 Task: Add an event with the title Second Interview with Soeb, date '2024/04/09', time 7:30 AM to 9:30 AMand add a description: Once risks are identified, they need to be assessed to understand their potential impact and likelihood of occurrence. This involves evaluating the severity of each risk and prioritizing them based on their potential impact on project objectives, timelines, budget, quality, and stakeholder satisfaction., put the event into Red category . Add location for the event as: Perth, Australia, logged in from the account softage.8@softage.netand send the event invitation to softage.4@softage.net and softage.5@softage.net. Set a reminder for the event 5 minutes before
Action: Mouse moved to (112, 128)
Screenshot: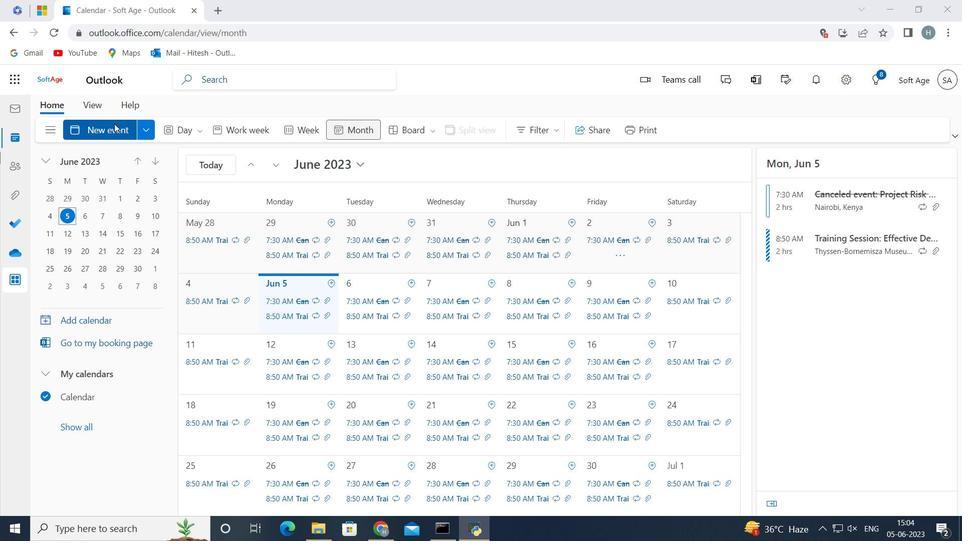 
Action: Mouse pressed left at (112, 128)
Screenshot: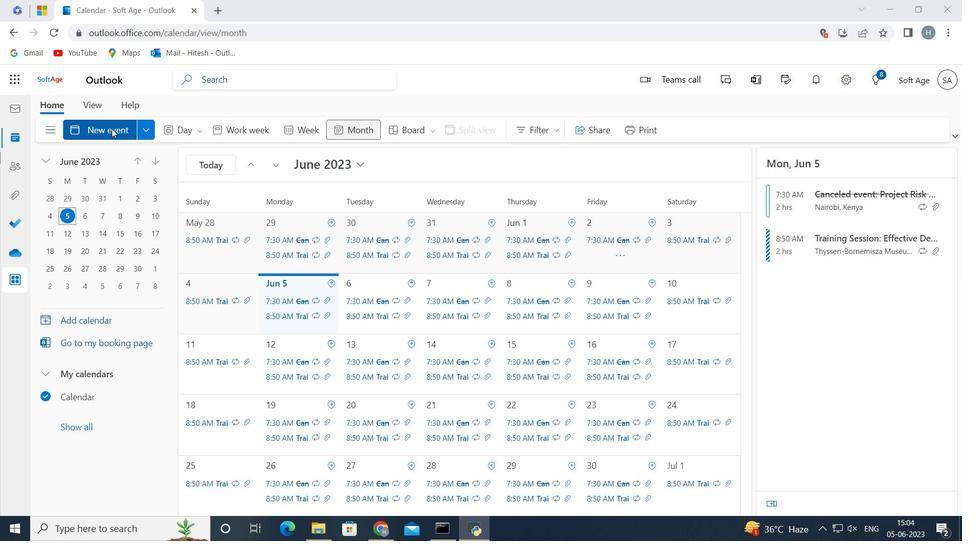 
Action: Mouse moved to (308, 205)
Screenshot: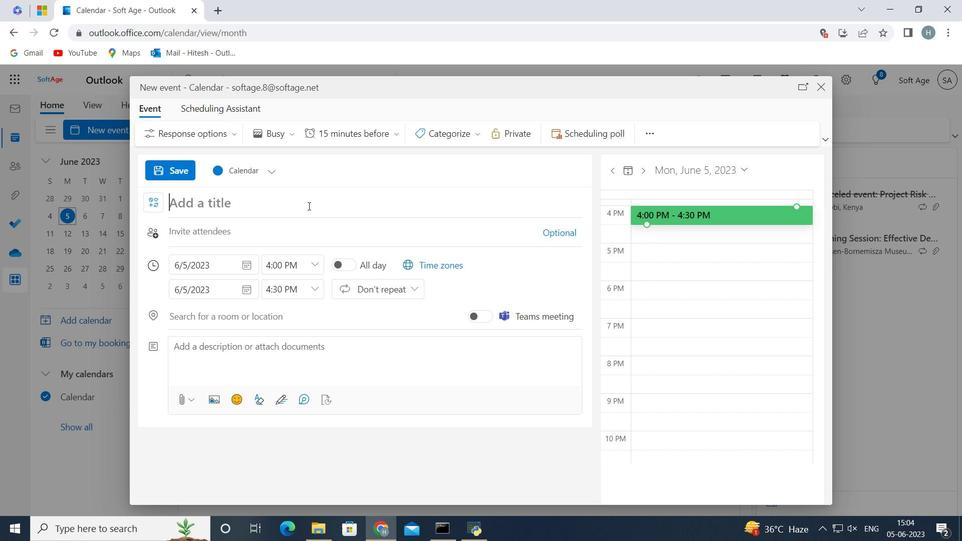 
Action: Mouse pressed left at (308, 205)
Screenshot: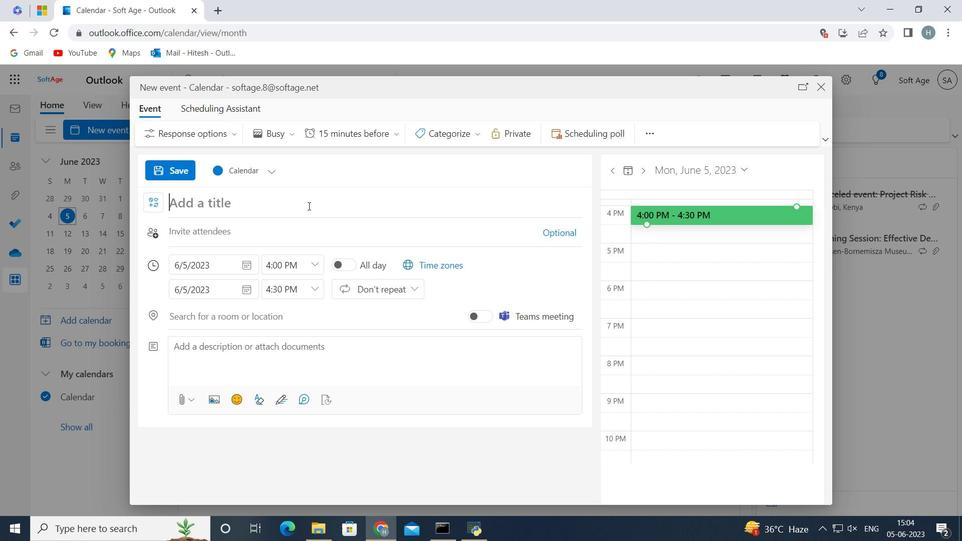 
Action: Key pressed <Key.shift>Second<Key.space><Key.shift><Key.shift><Key.shift><Key.shift><Key.shift><Key.shift><Key.shift>Interview<Key.space>with<Key.space><Key.shift>Soeb<Key.space>
Screenshot: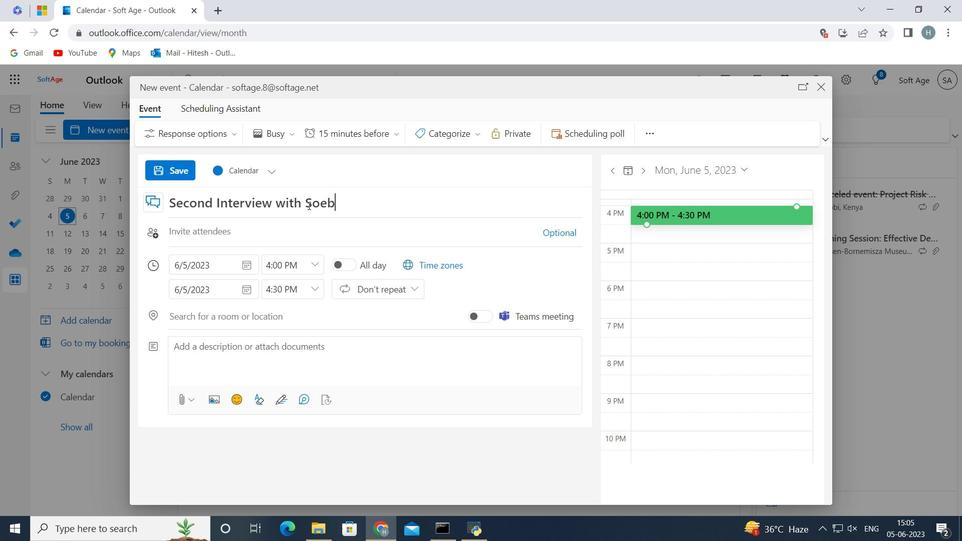 
Action: Mouse moved to (373, 209)
Screenshot: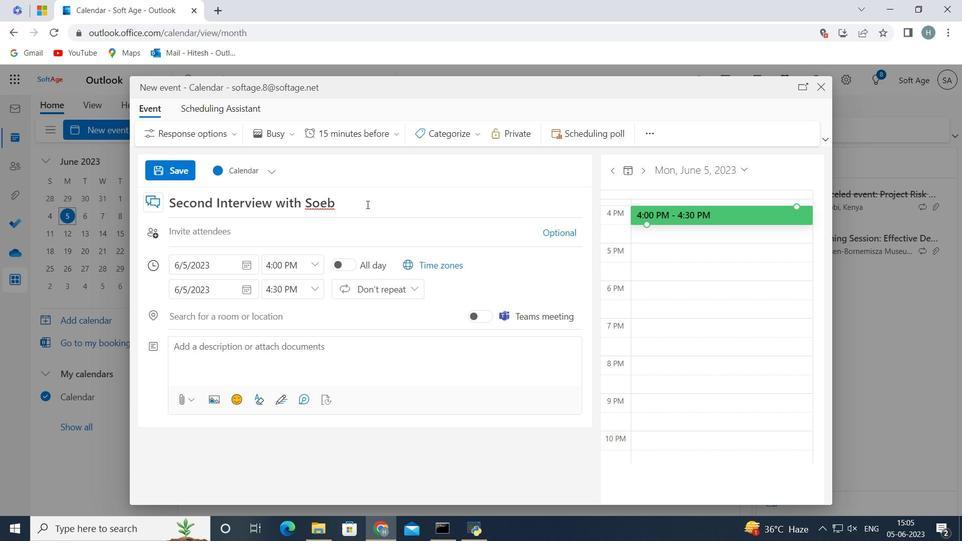 
Action: Mouse pressed left at (373, 209)
Screenshot: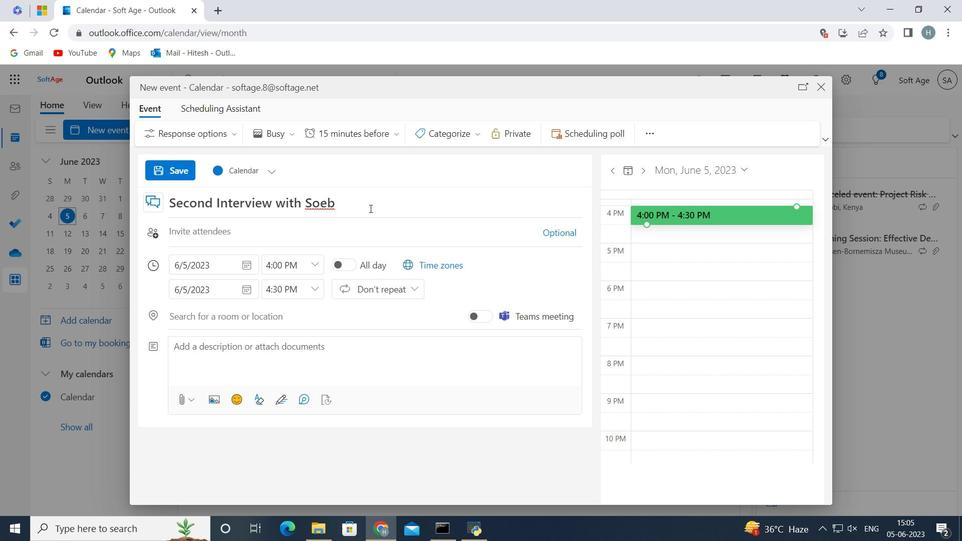 
Action: Mouse moved to (250, 262)
Screenshot: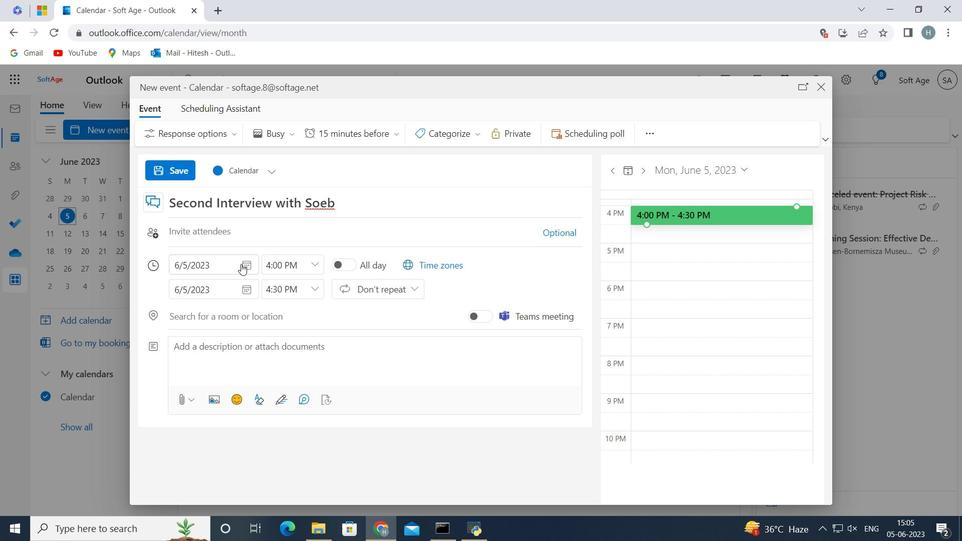 
Action: Mouse pressed left at (250, 262)
Screenshot: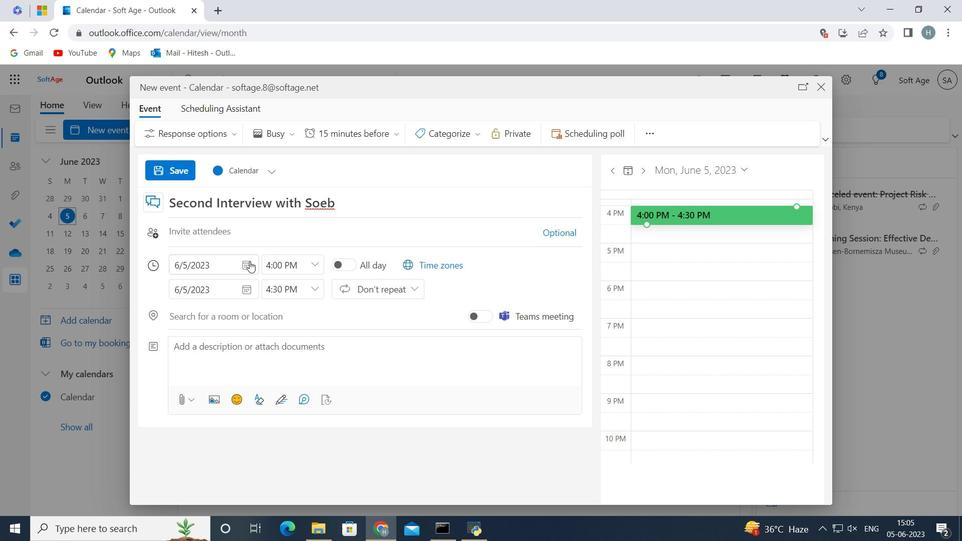 
Action: Mouse moved to (206, 295)
Screenshot: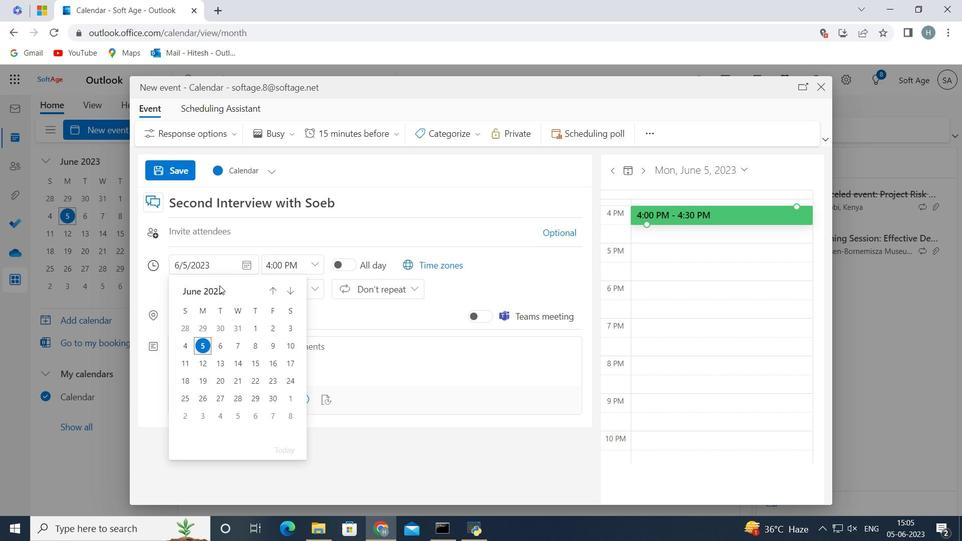 
Action: Mouse pressed left at (206, 295)
Screenshot: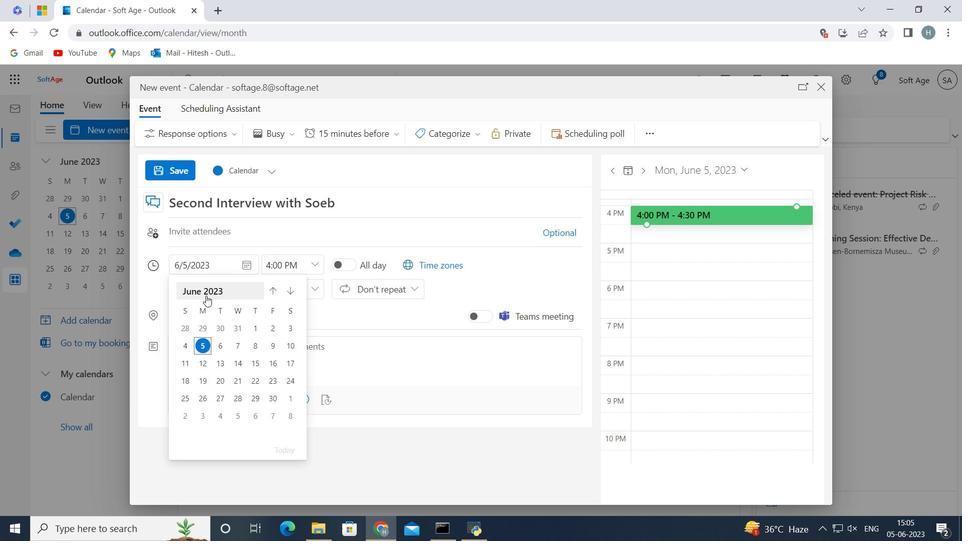 
Action: Mouse pressed left at (206, 295)
Screenshot: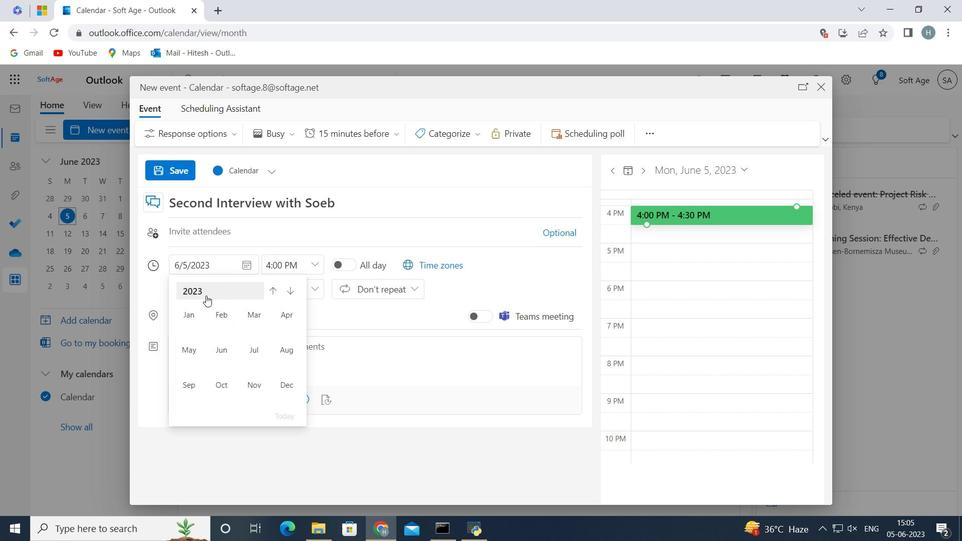
Action: Mouse moved to (192, 351)
Screenshot: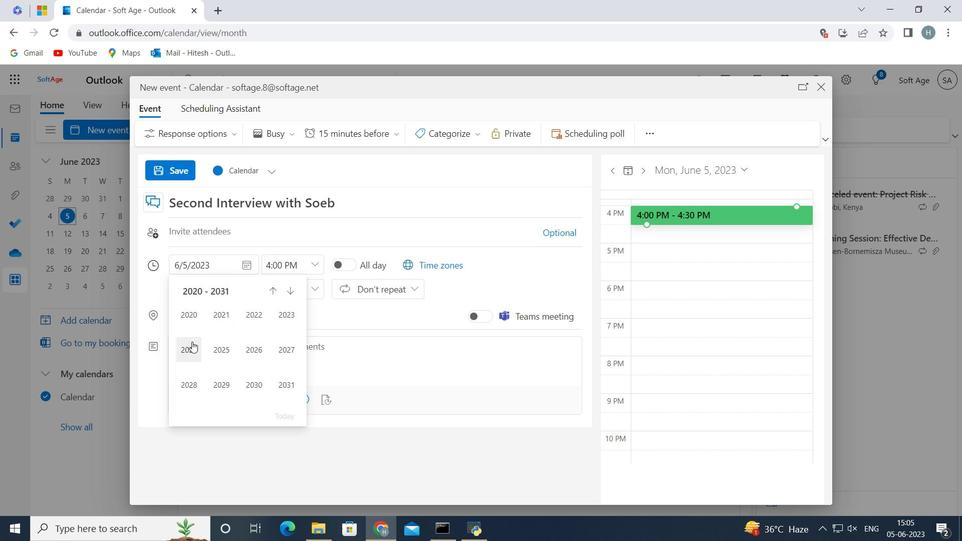
Action: Mouse pressed left at (192, 351)
Screenshot: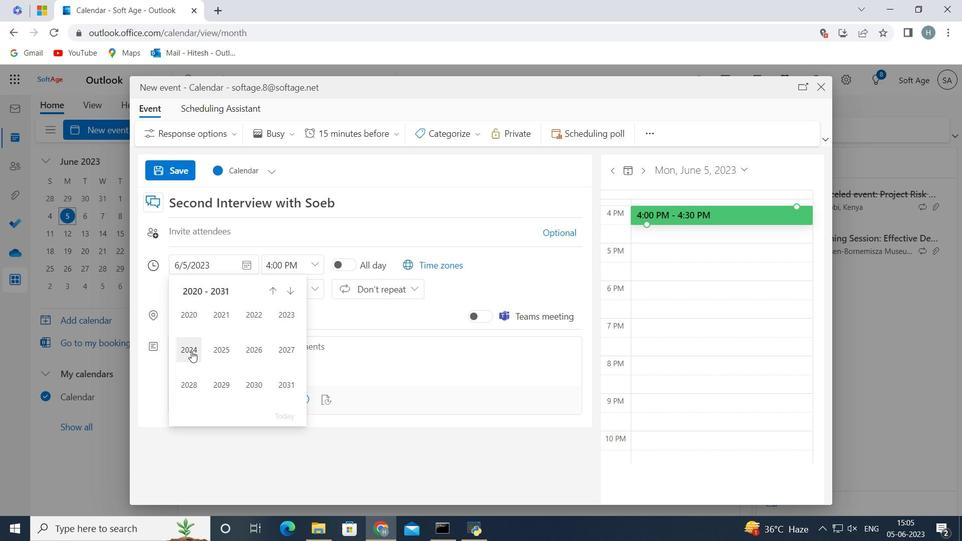 
Action: Mouse moved to (282, 313)
Screenshot: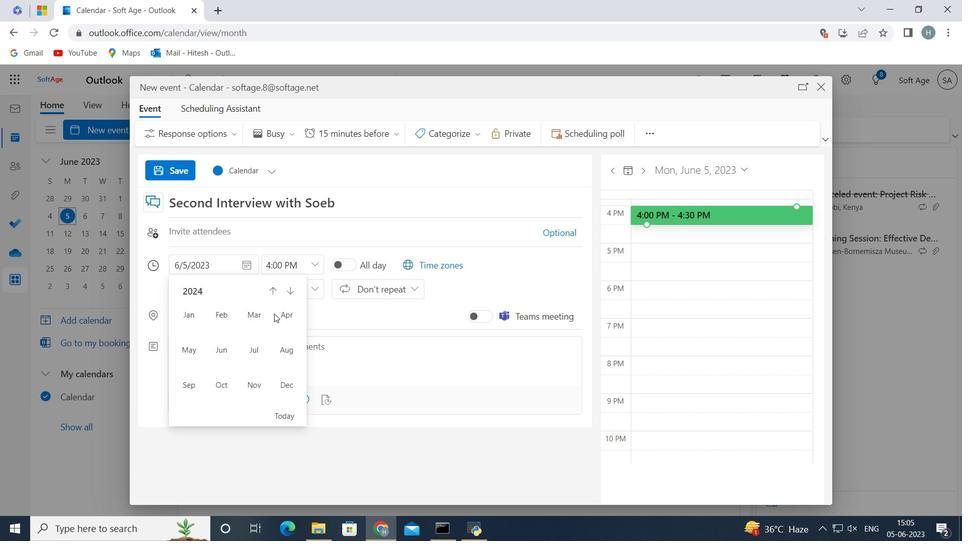 
Action: Mouse pressed left at (282, 313)
Screenshot: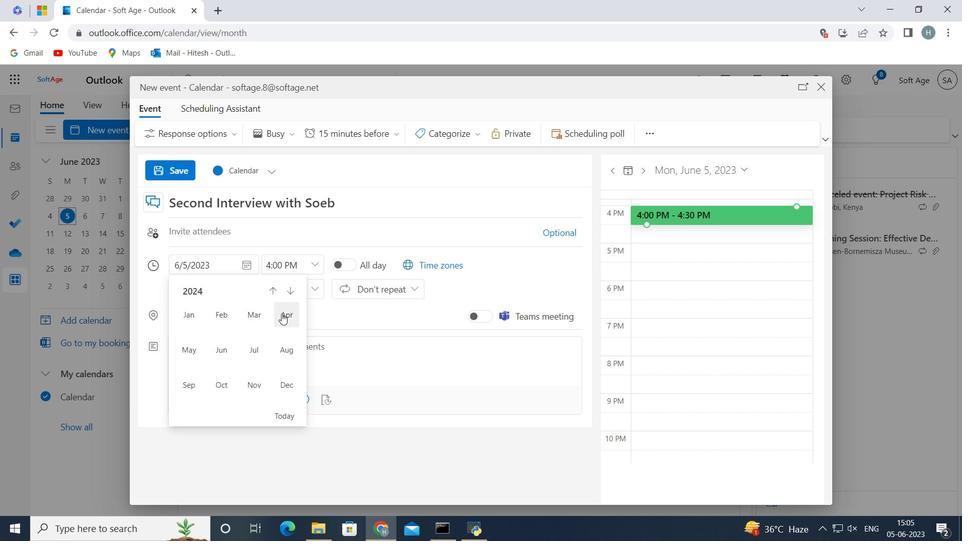 
Action: Mouse moved to (223, 342)
Screenshot: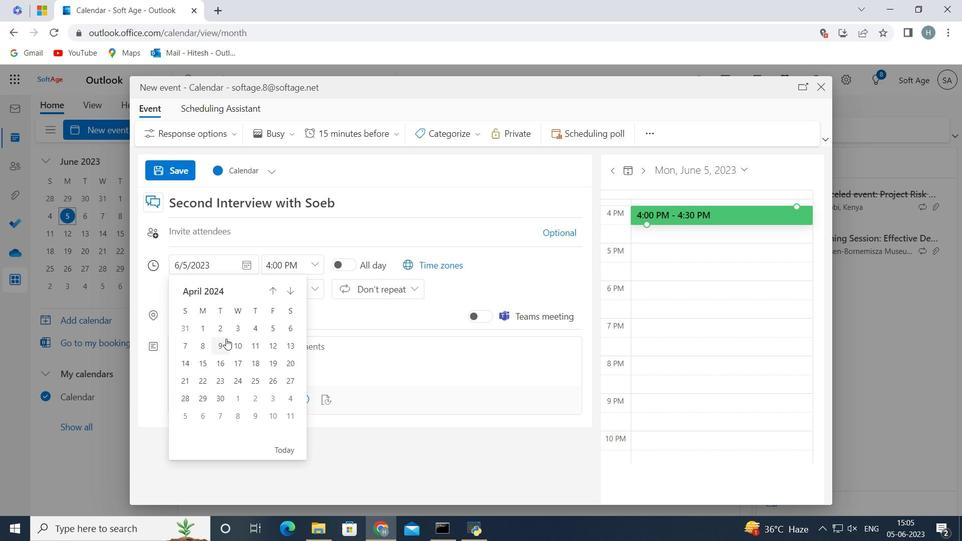 
Action: Mouse pressed left at (223, 342)
Screenshot: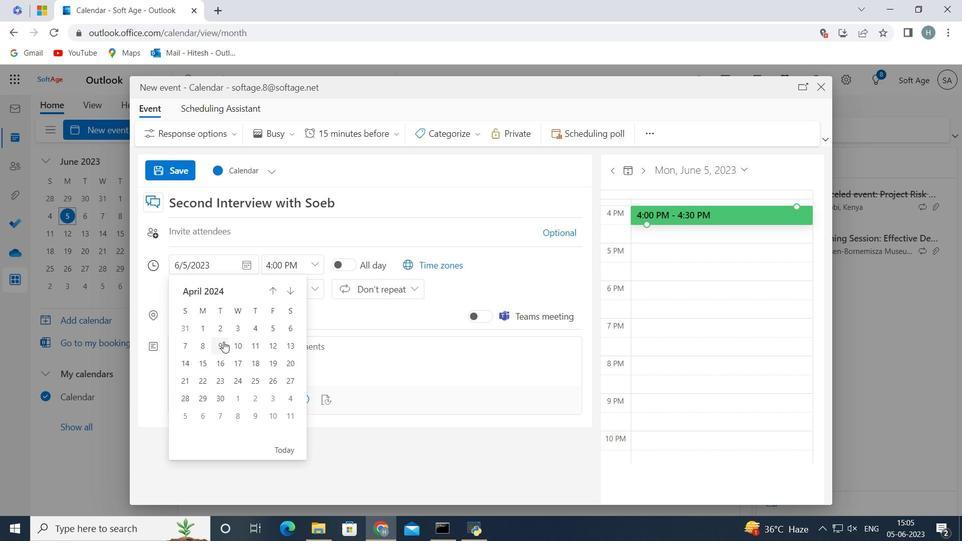 
Action: Mouse moved to (315, 262)
Screenshot: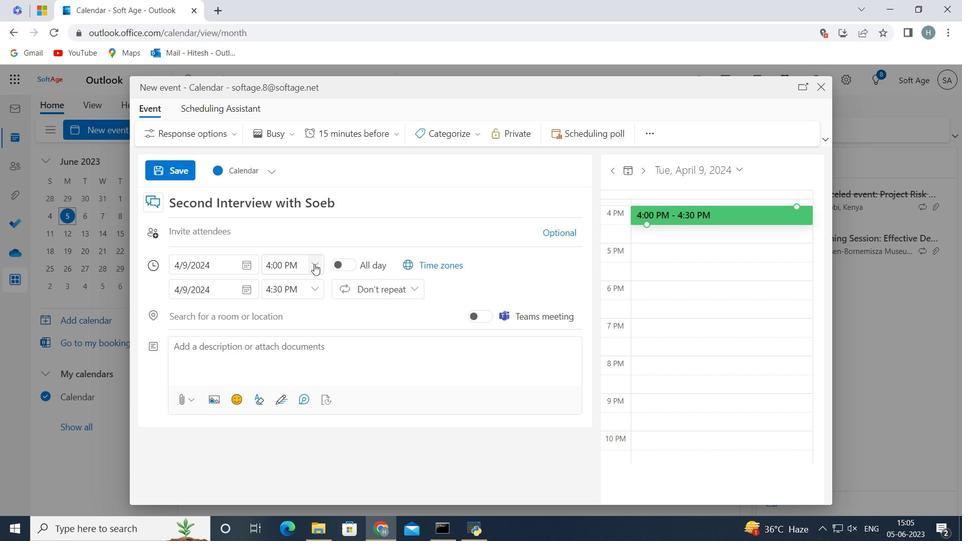 
Action: Mouse pressed left at (315, 262)
Screenshot: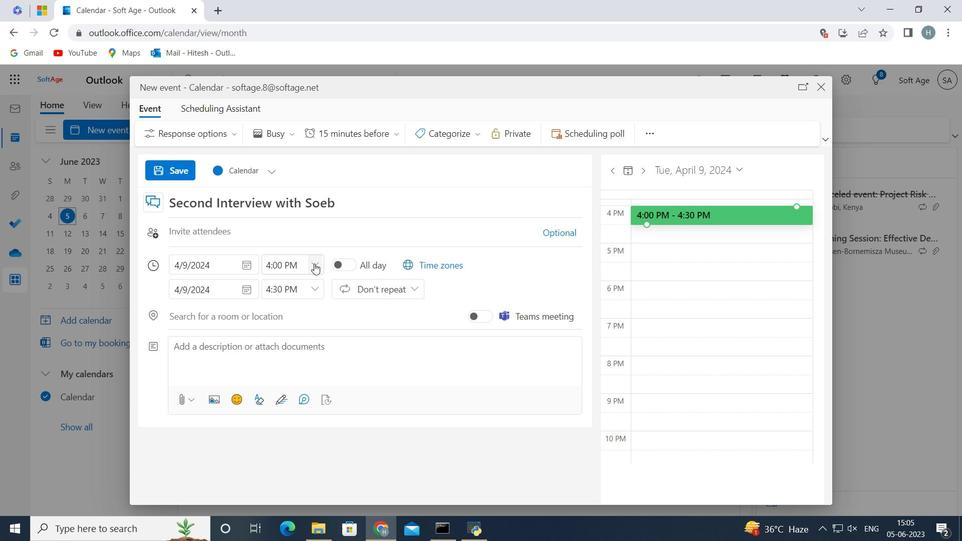
Action: Mouse moved to (277, 361)
Screenshot: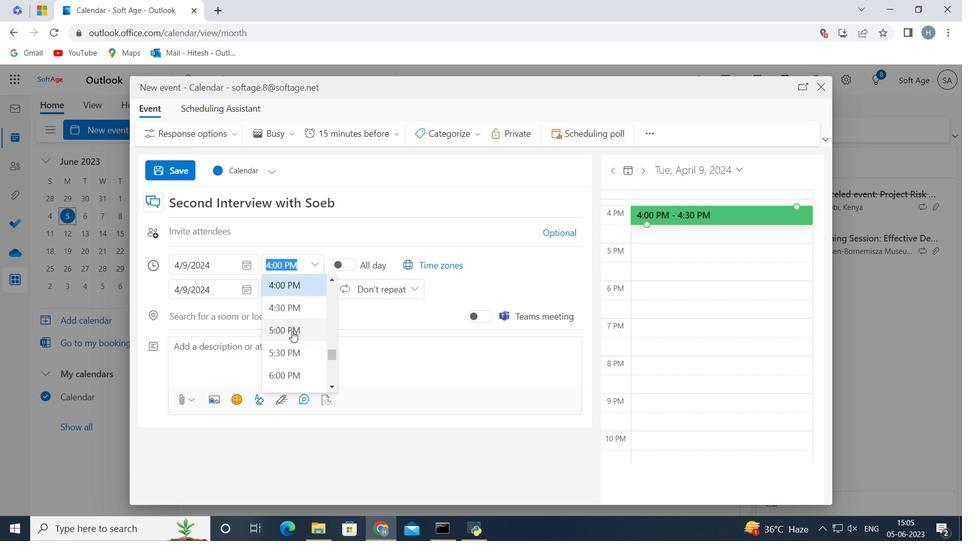 
Action: Mouse scrolled (277, 361) with delta (0, 0)
Screenshot: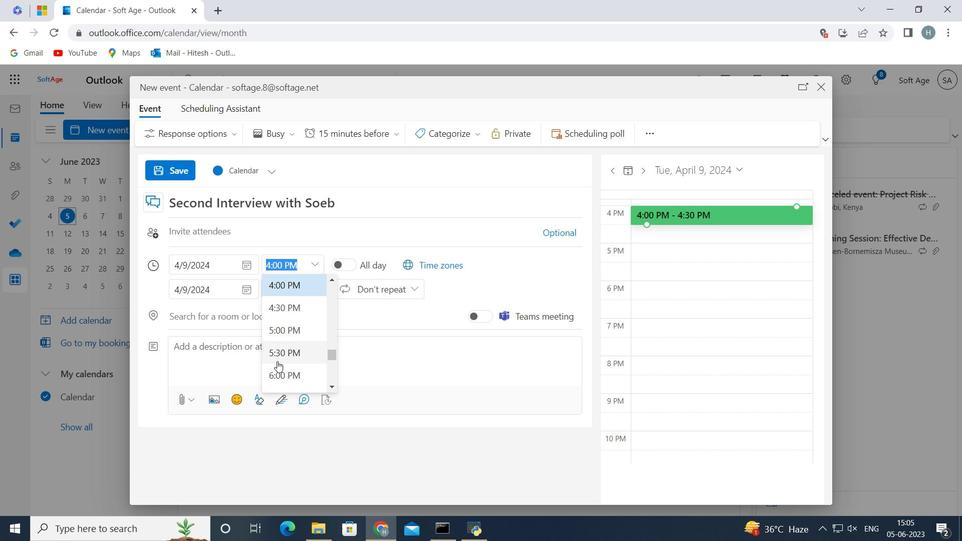 
Action: Mouse scrolled (277, 361) with delta (0, 0)
Screenshot: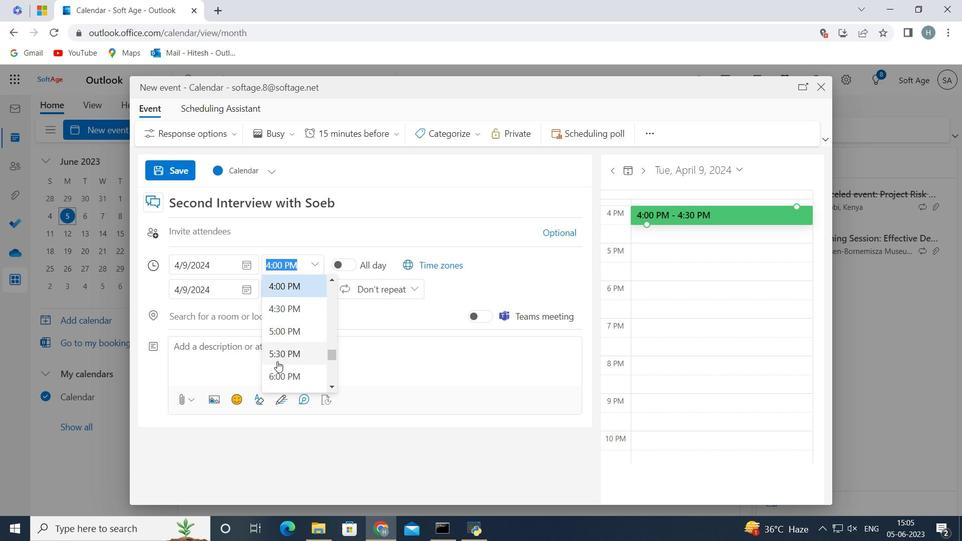 
Action: Mouse scrolled (277, 361) with delta (0, 0)
Screenshot: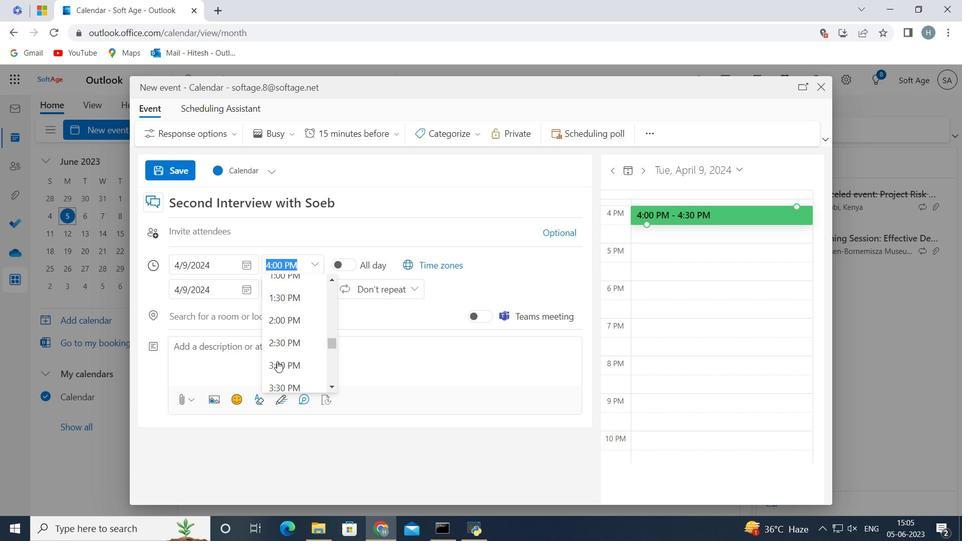 
Action: Mouse scrolled (277, 361) with delta (0, 0)
Screenshot: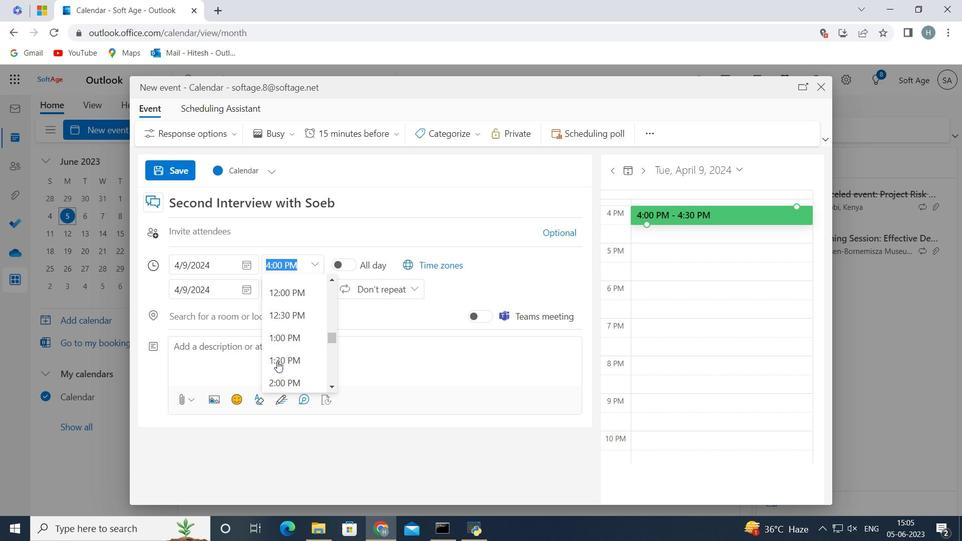 
Action: Mouse scrolled (277, 361) with delta (0, 0)
Screenshot: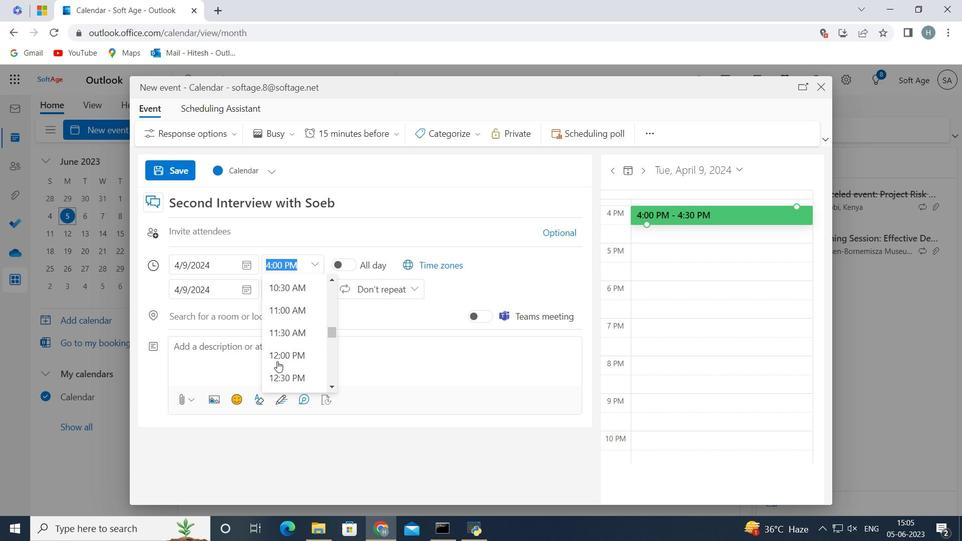 
Action: Mouse scrolled (277, 361) with delta (0, 0)
Screenshot: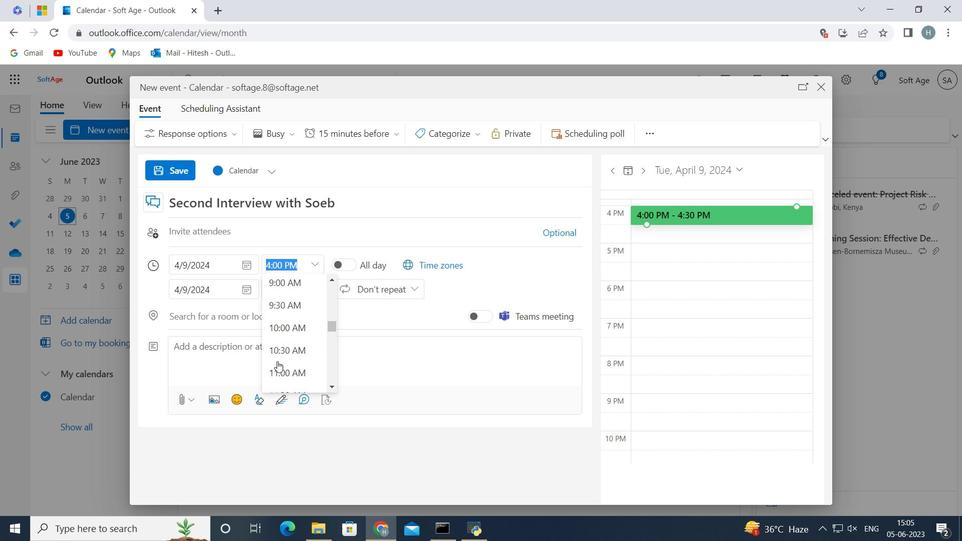 
Action: Mouse moved to (278, 361)
Screenshot: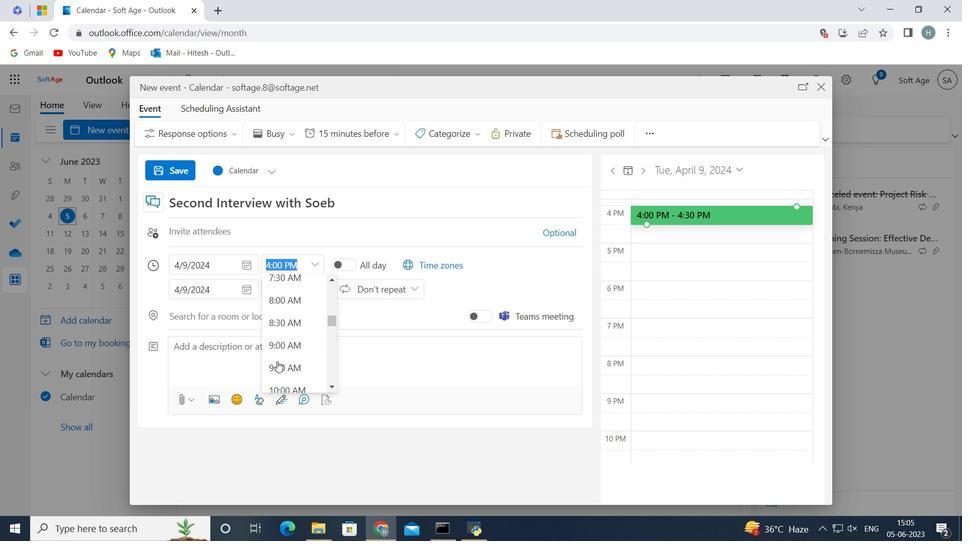 
Action: Mouse scrolled (278, 361) with delta (0, 0)
Screenshot: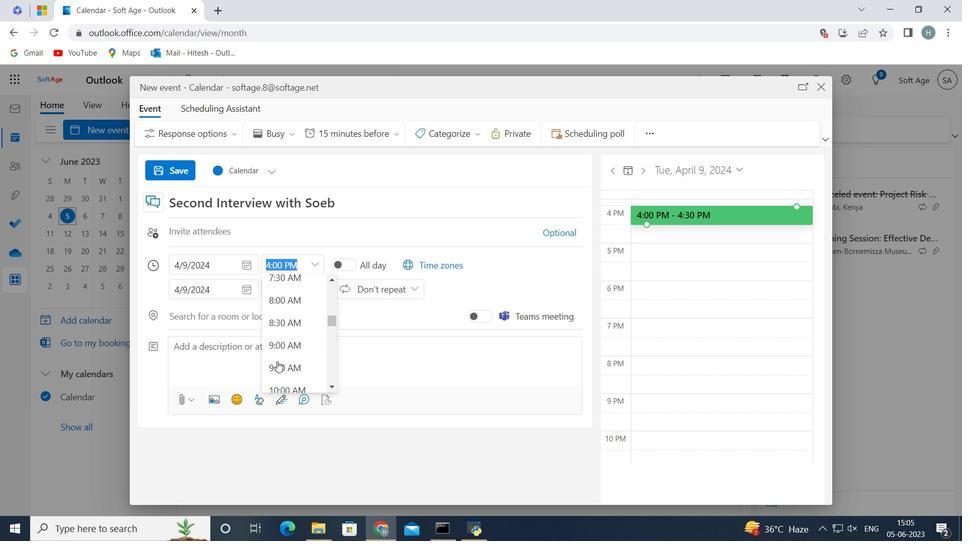 
Action: Mouse moved to (281, 342)
Screenshot: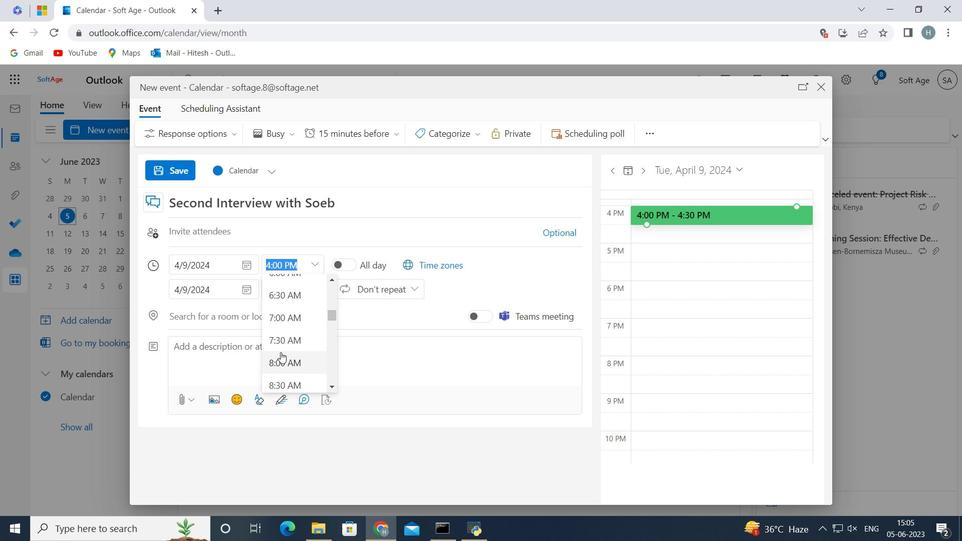 
Action: Mouse pressed left at (281, 342)
Screenshot: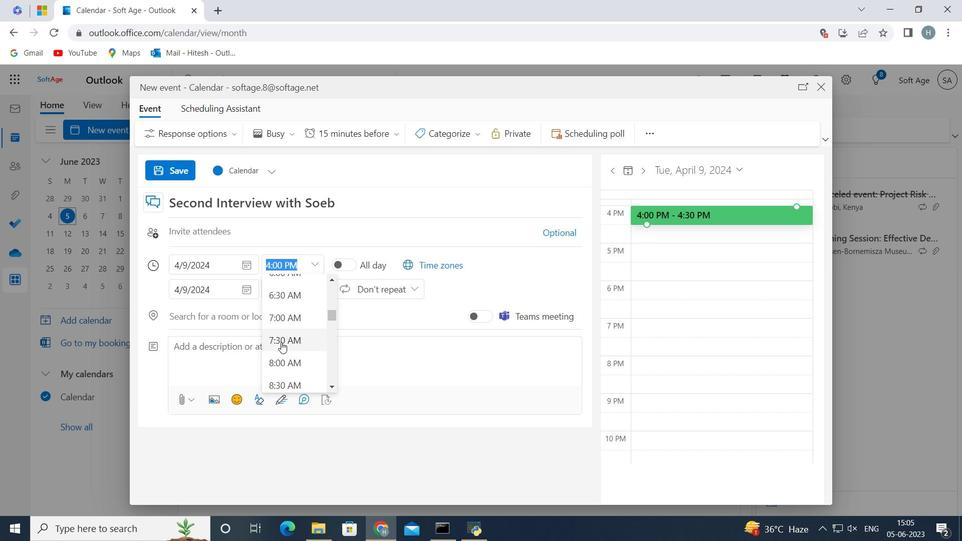 
Action: Mouse moved to (315, 290)
Screenshot: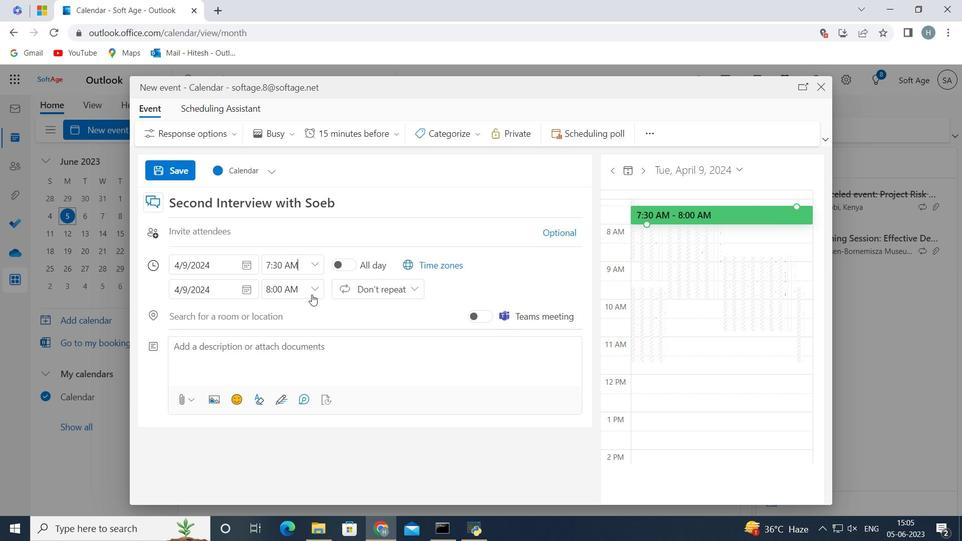 
Action: Mouse pressed left at (315, 290)
Screenshot: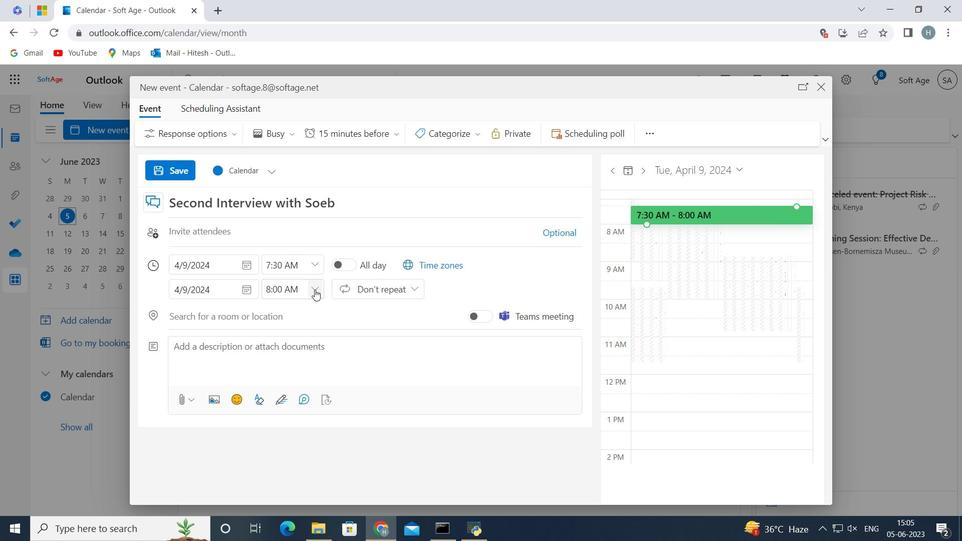 
Action: Mouse moved to (292, 376)
Screenshot: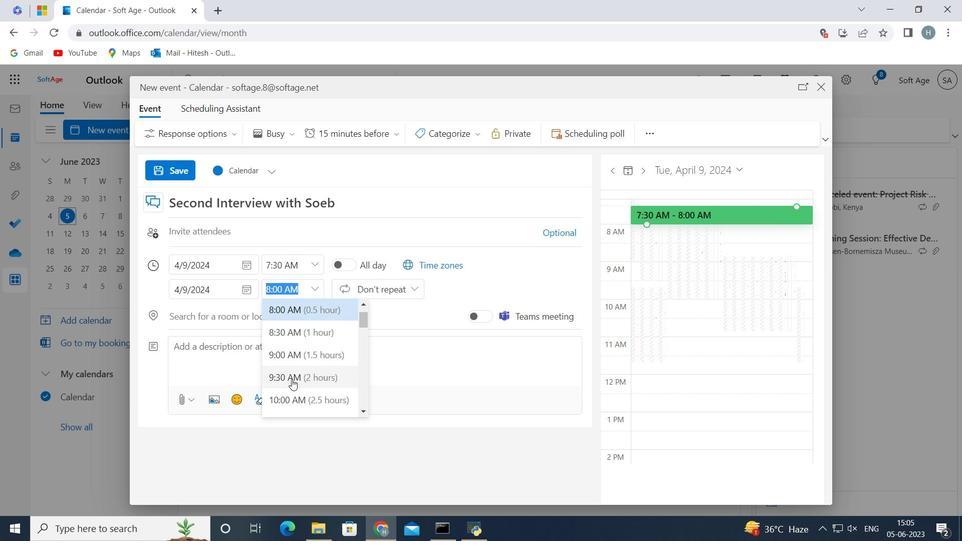 
Action: Mouse pressed left at (292, 376)
Screenshot: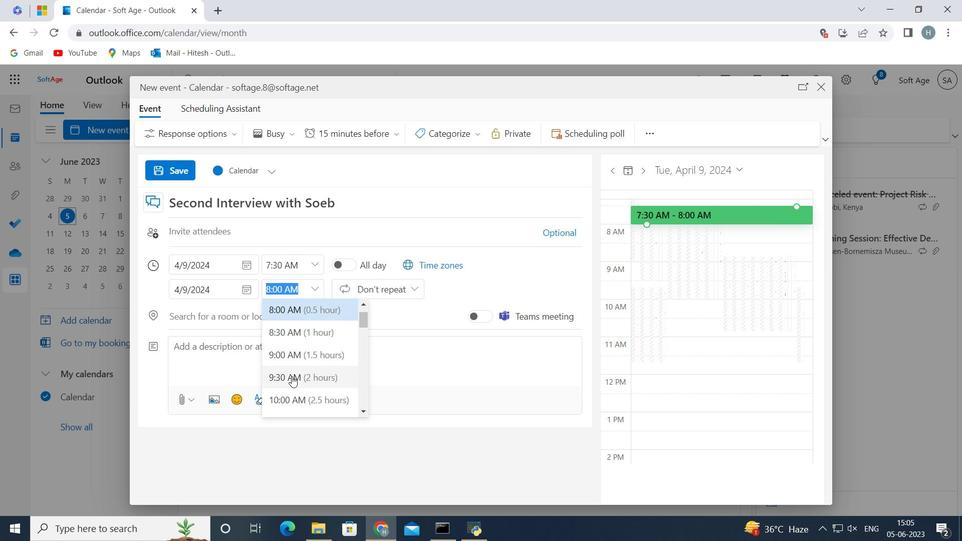 
Action: Mouse moved to (250, 356)
Screenshot: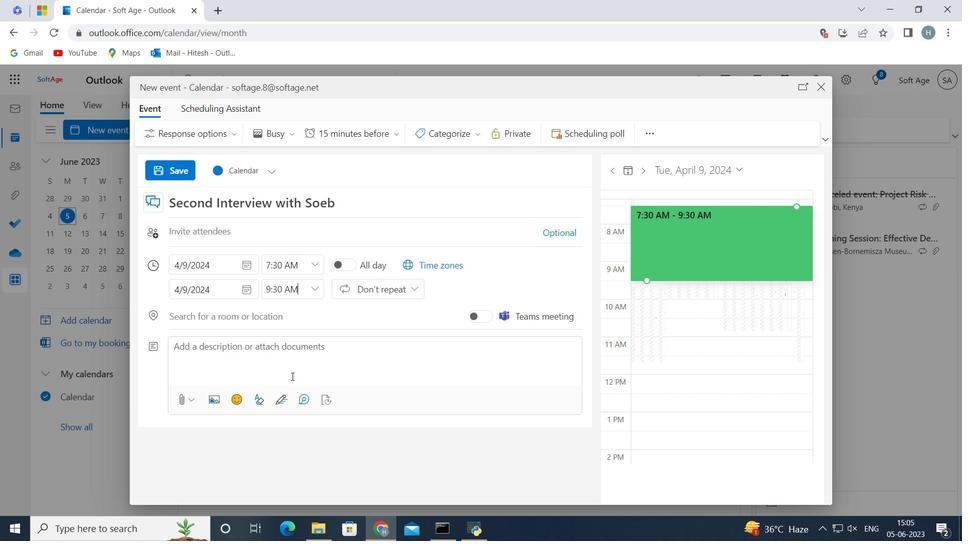 
Action: Mouse pressed left at (250, 356)
Screenshot: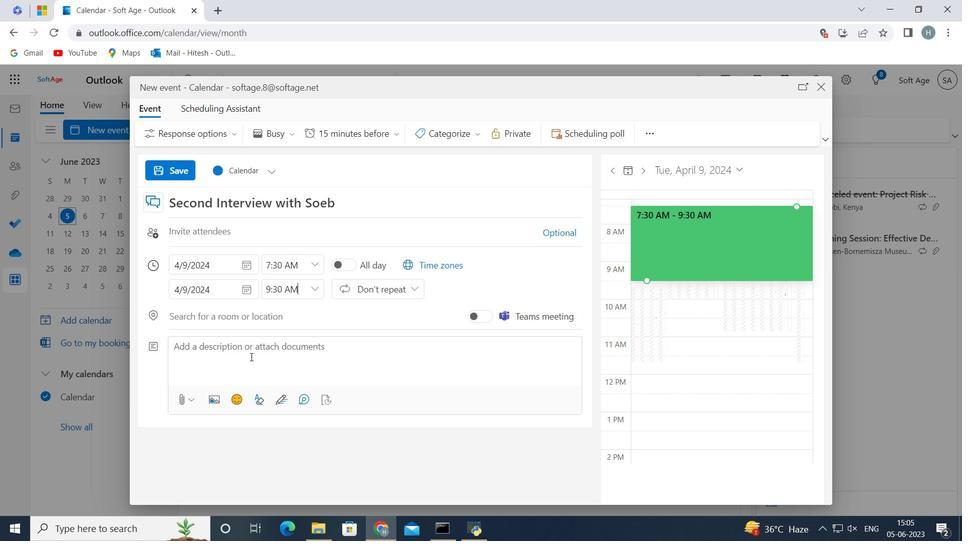 
Action: Key pressed <Key.shift>Once<Key.space>risks<Key.space>are<Key.space>identified,<Key.space>they<Key.space>need<Key.space>to<Key.space>be<Key.space>assessed<Key.space>to<Key.space>understand<Key.space>their<Key.space>potential<Key.space>impact<Key.space>and<Key.space>likelihood<Key.space>of<Key.space>occurrence.<Key.space><Key.shift>This<Key.space>involves<Key.space>evaluating<Key.space>the<Key.space>severity<Key.space>of<Key.space>each<Key.space>risk<Key.space>and<Key.space>priorir<Key.backspace>tizing<Key.space>them<Key.space>based<Key.space>on<Key.space>their<Key.space>potential<Key.space>impact<Key.space>on<Key.space>project<Key.space>objectives,<Key.space>timelines,<Key.space>budget,<Key.space>quality,<Key.space>and<Key.space>stakeholder<Key.space>satisfaction<Key.space>
Screenshot: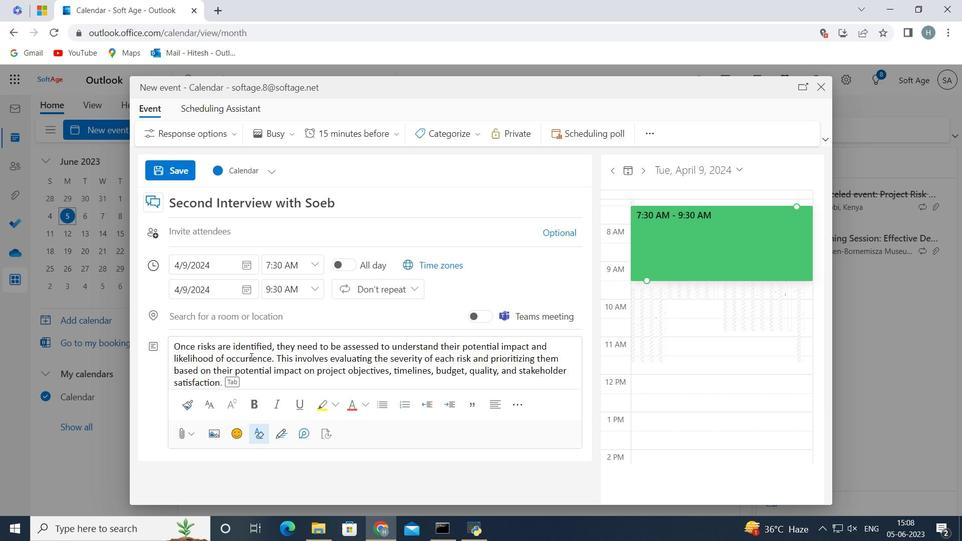 
Action: Mouse moved to (304, 315)
Screenshot: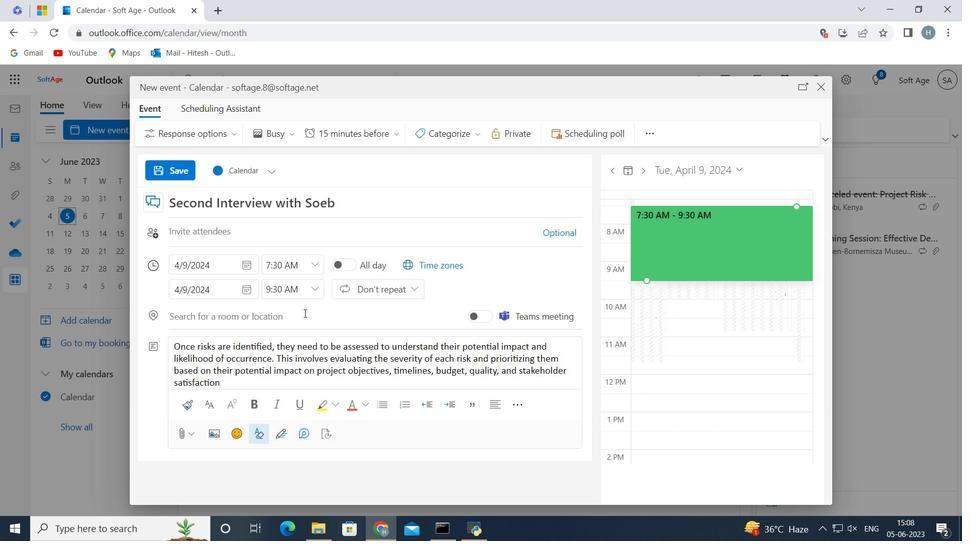 
Action: Mouse pressed left at (304, 315)
Screenshot: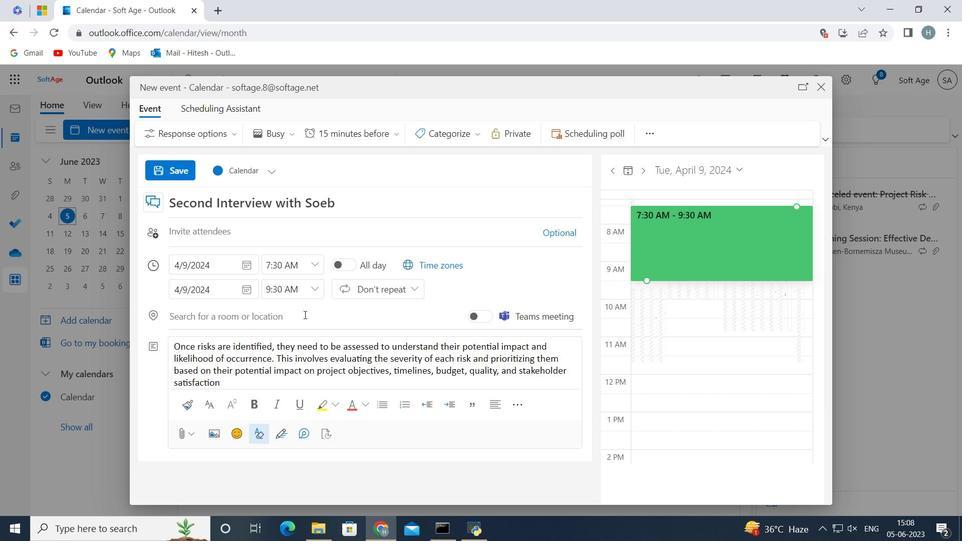 
Action: Mouse moved to (456, 133)
Screenshot: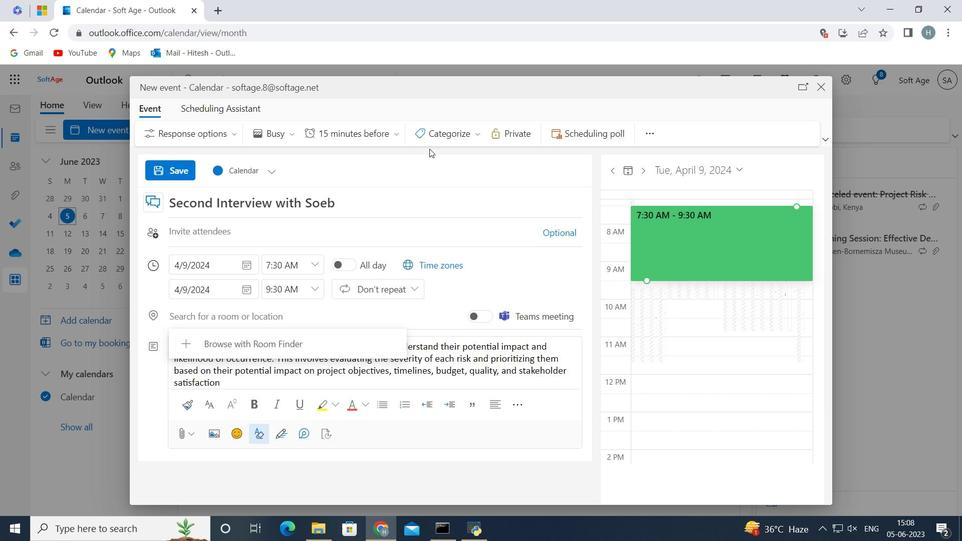 
Action: Mouse pressed left at (456, 133)
Screenshot: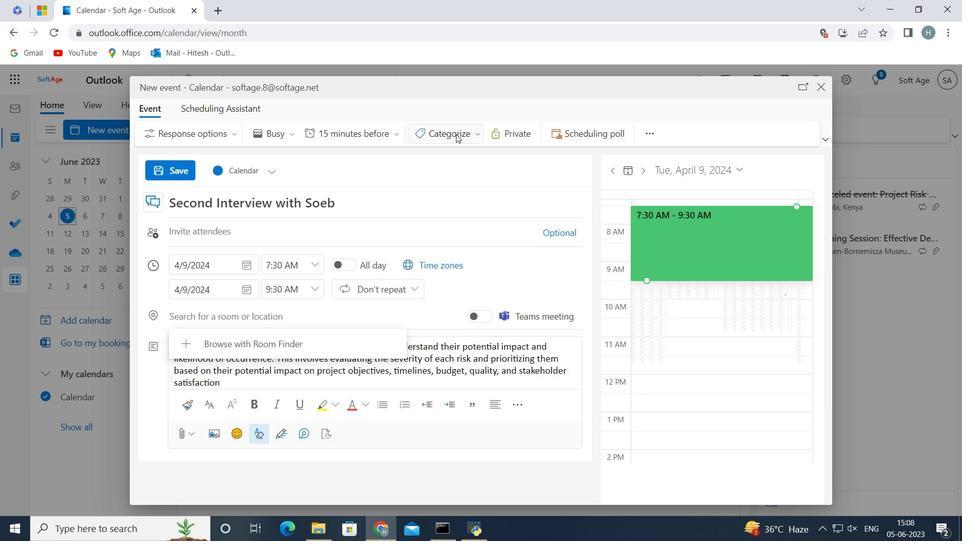 
Action: Mouse moved to (460, 233)
Screenshot: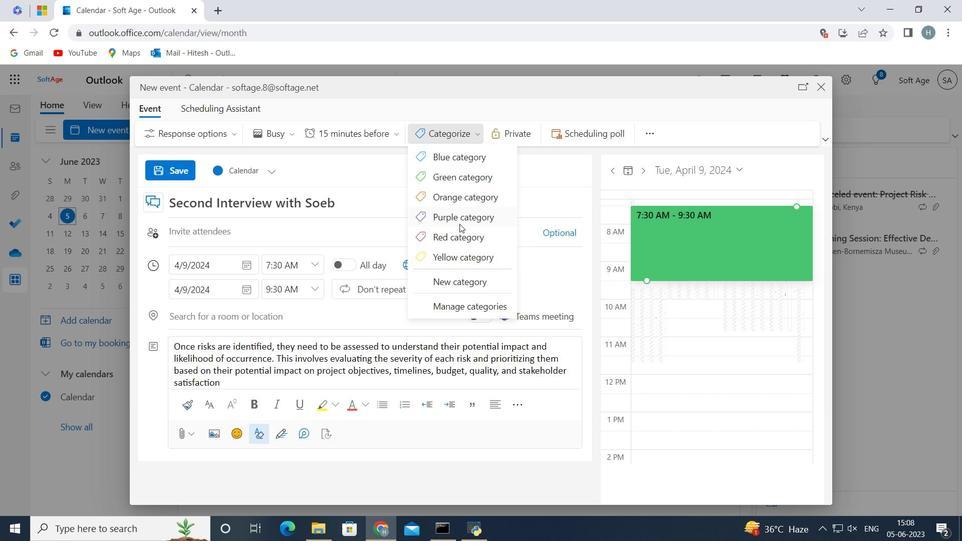 
Action: Mouse pressed left at (460, 233)
Screenshot: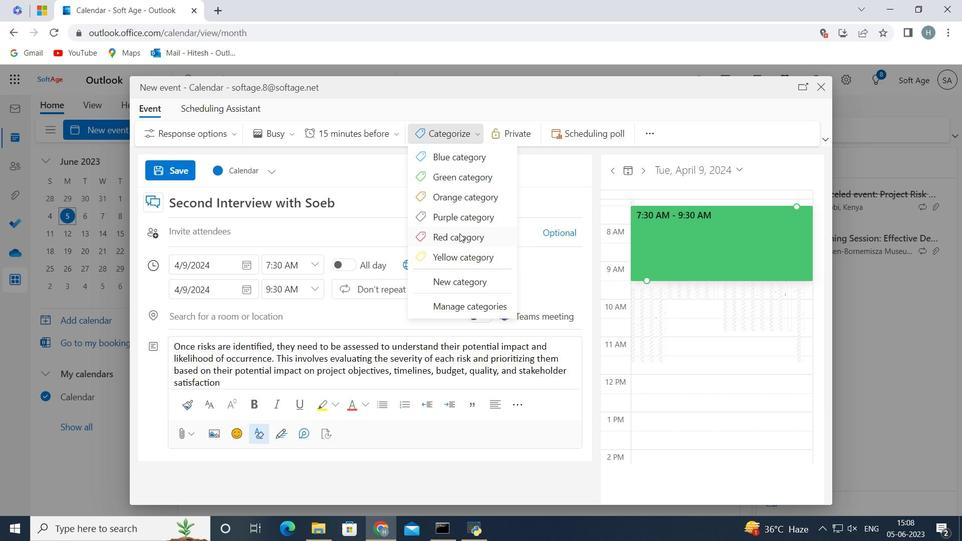 
Action: Mouse moved to (299, 320)
Screenshot: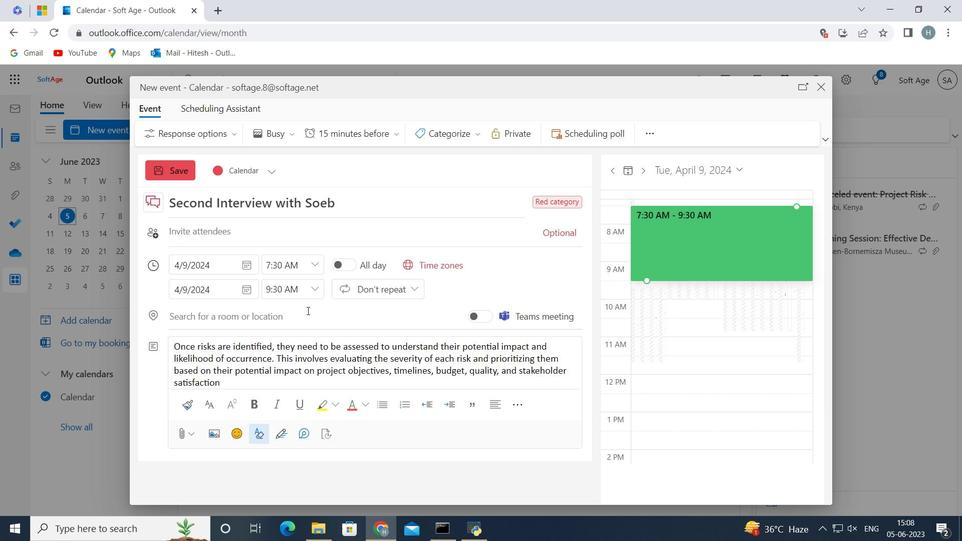 
Action: Mouse pressed left at (299, 320)
Screenshot: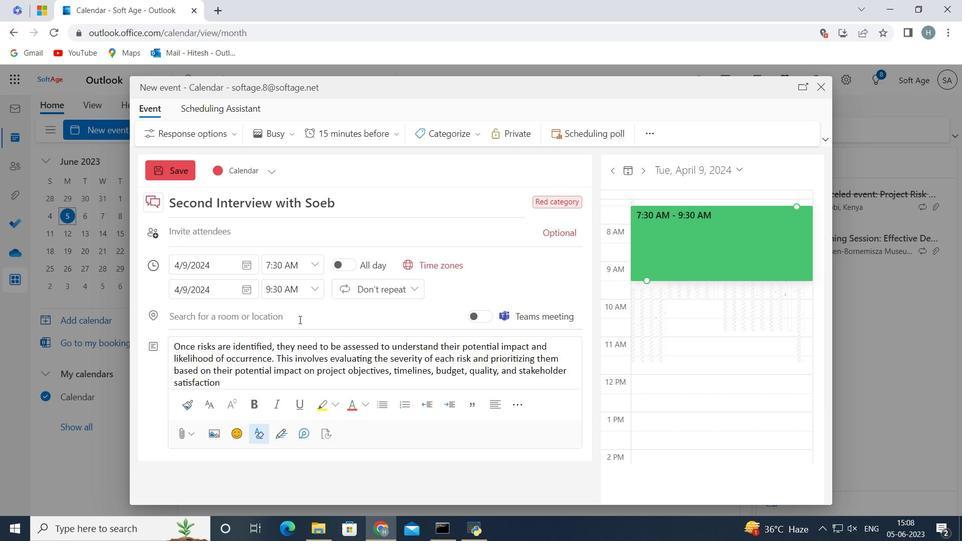 
Action: Key pressed <Key.shift>Perth,<Key.space><Key.shift>Australia<Key.space>
Screenshot: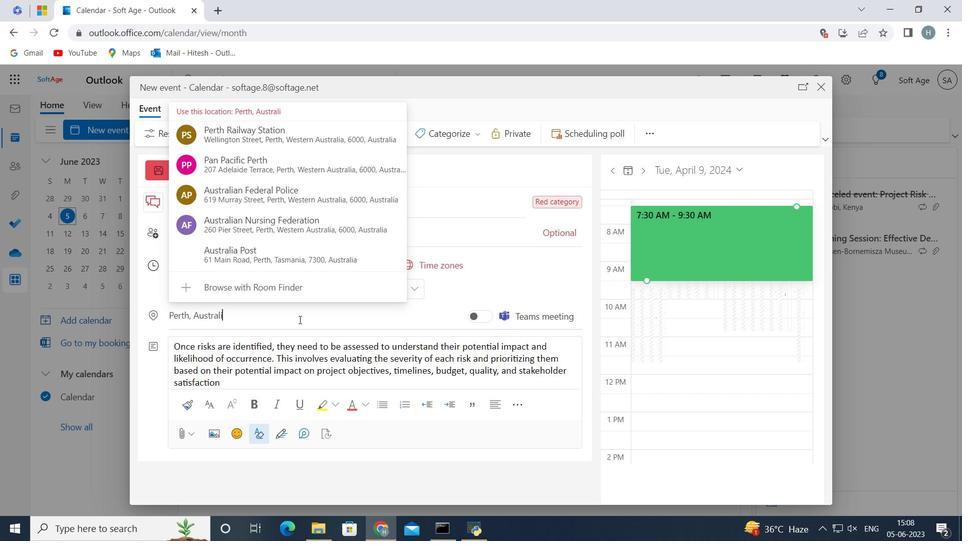 
Action: Mouse moved to (489, 206)
Screenshot: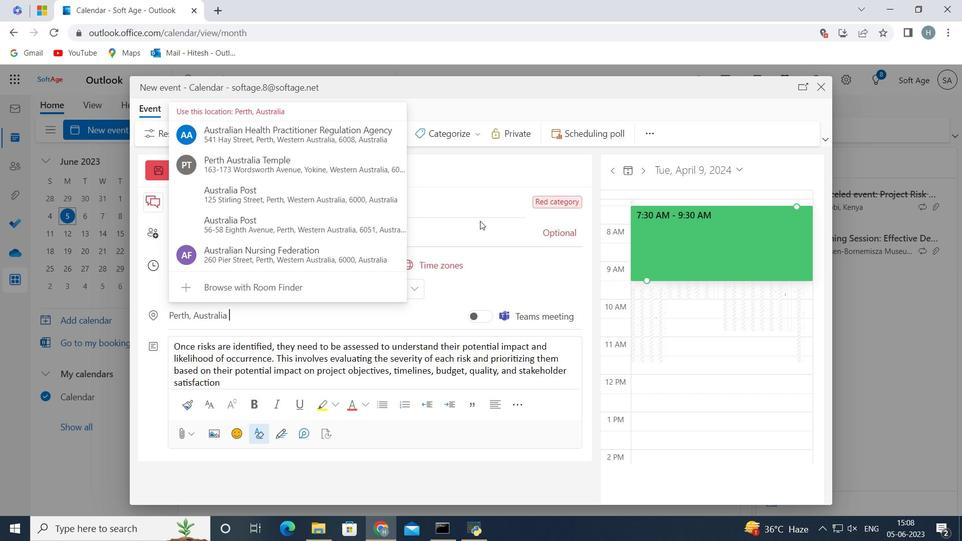 
Action: Mouse pressed left at (489, 206)
Screenshot: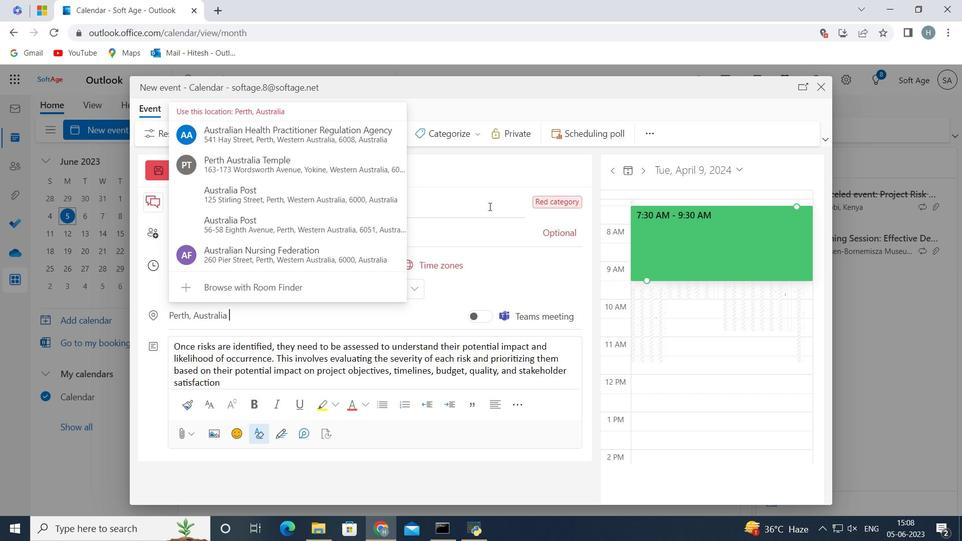 
Action: Mouse moved to (417, 234)
Screenshot: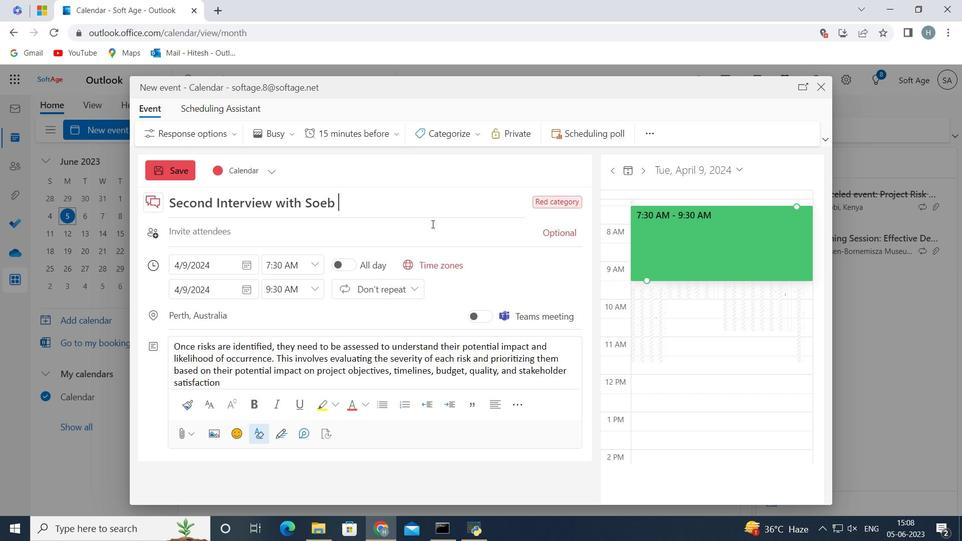 
Action: Mouse pressed left at (417, 234)
Screenshot: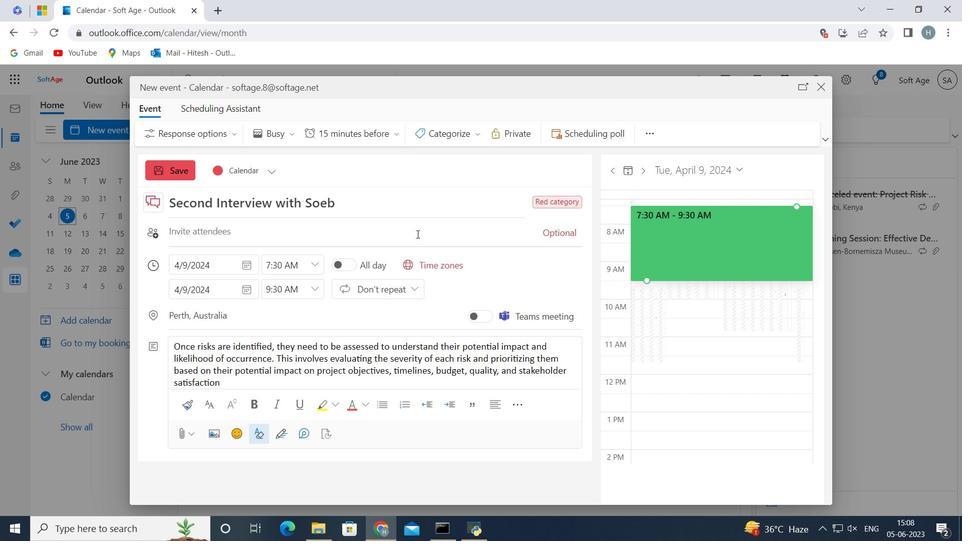 
Action: Key pressed <Key.shift>Softage.4<Key.shift>@sotage.net
Screenshot: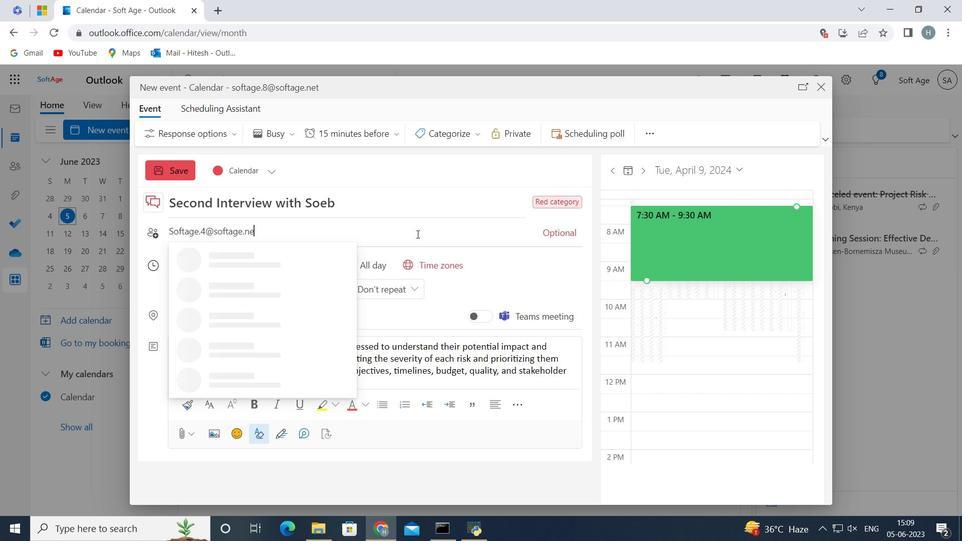 
Action: Mouse moved to (221, 265)
Screenshot: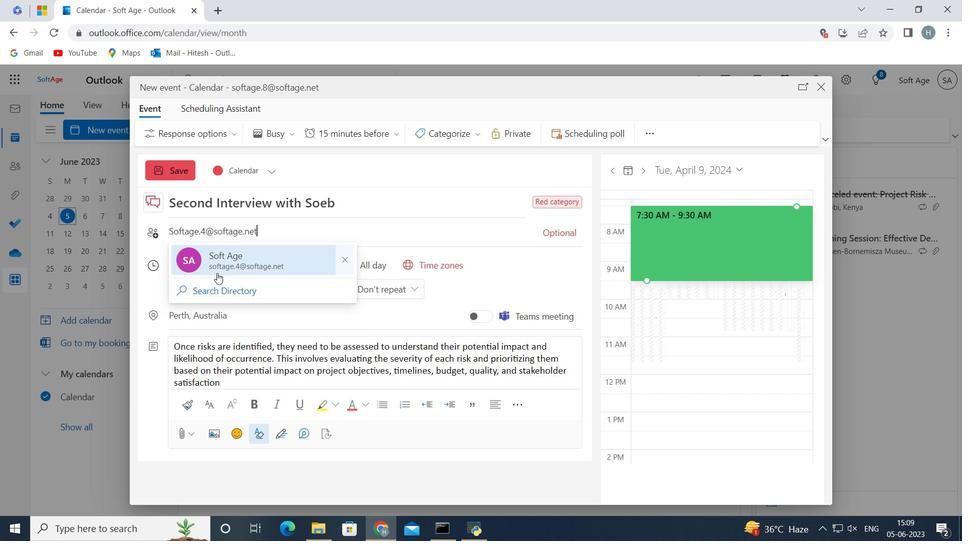 
Action: Mouse pressed left at (221, 265)
Screenshot: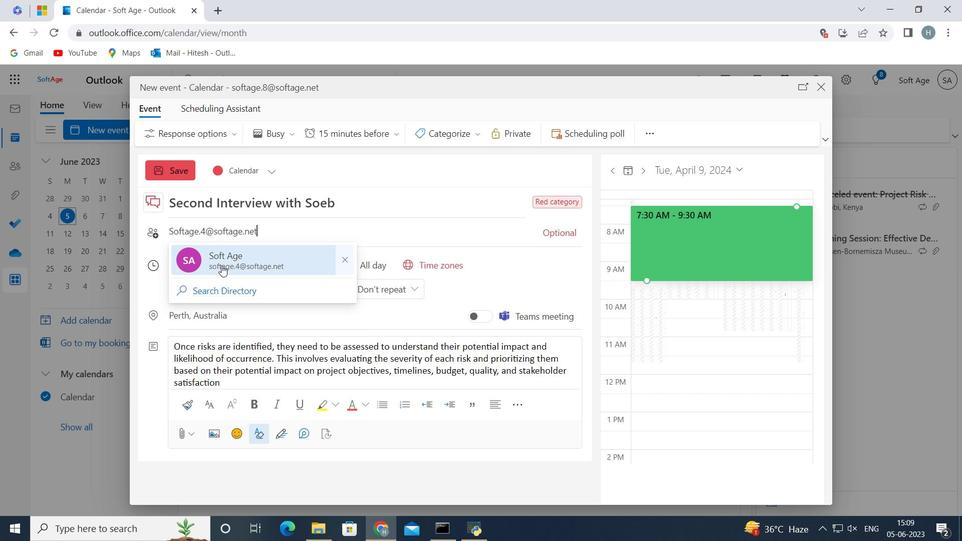 
Action: Key pressed softage.net<Key.backspace><Key.backspace><Key.backspace><Key.backspace>.5<Key.shift>@softage.net
Screenshot: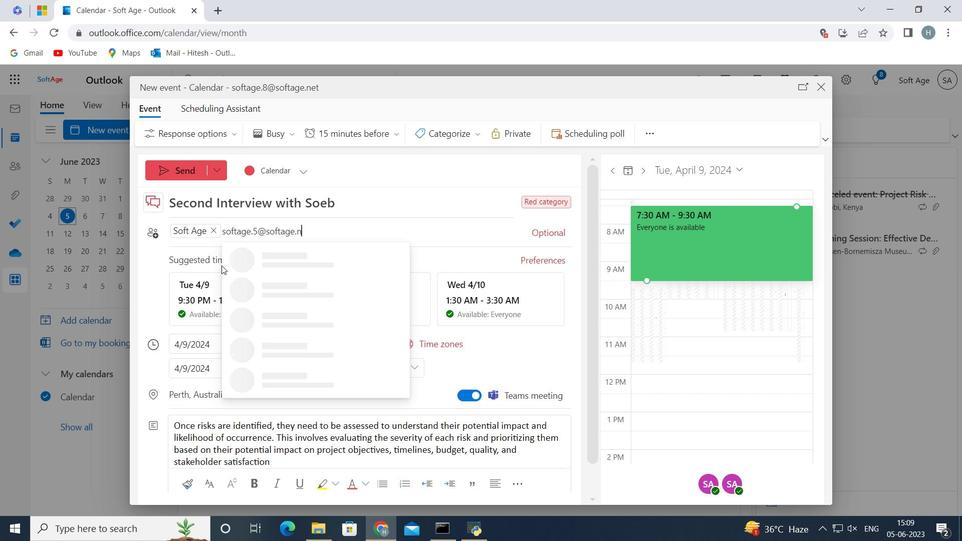 
Action: Mouse moved to (260, 253)
Screenshot: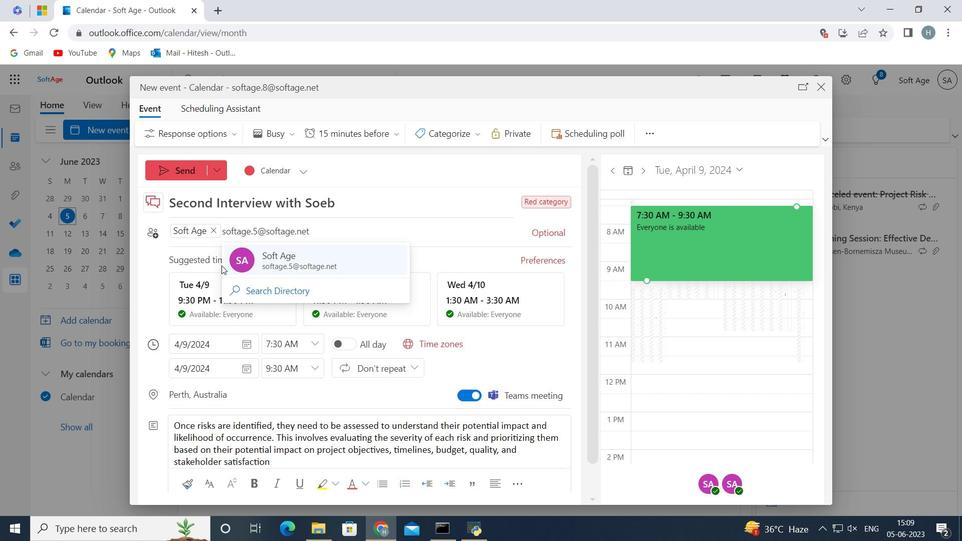 
Action: Mouse pressed left at (260, 253)
Screenshot: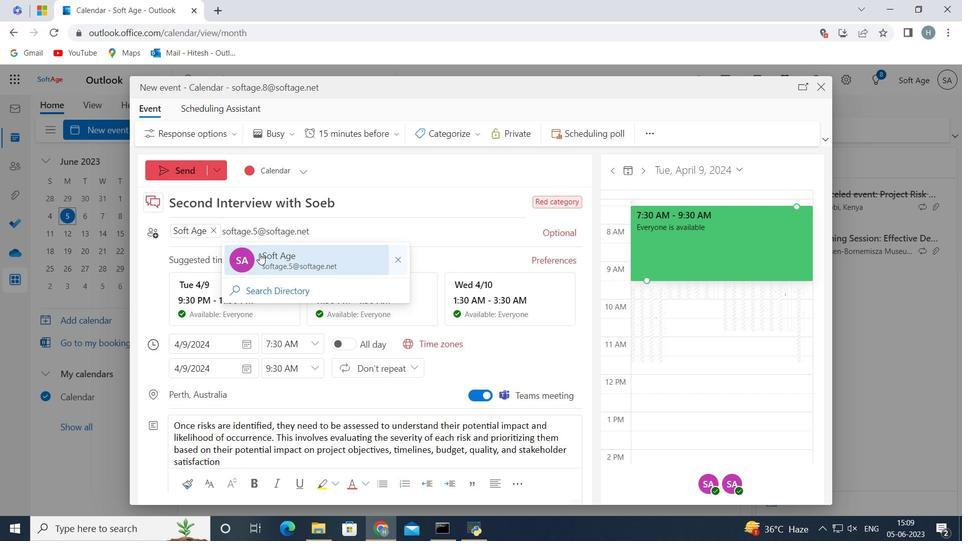 
Action: Mouse moved to (401, 133)
Screenshot: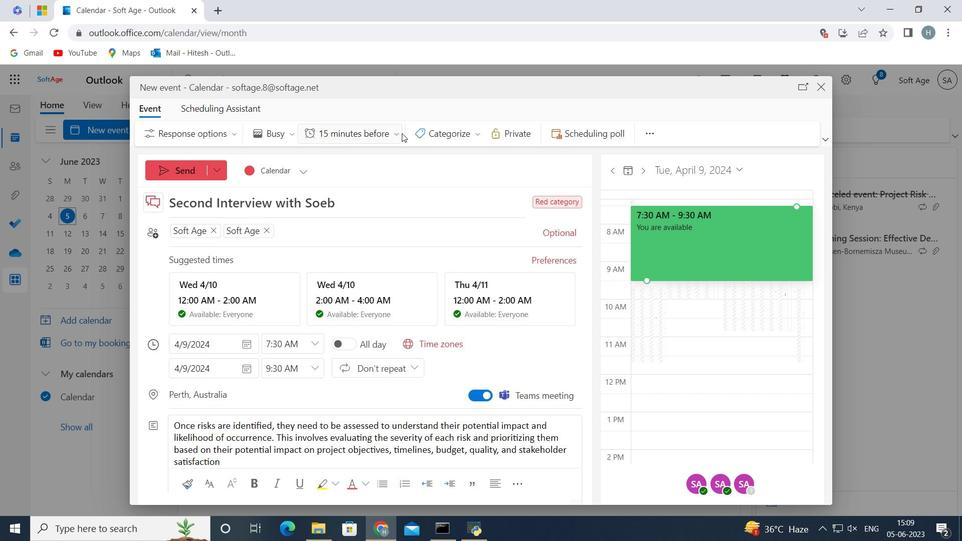 
Action: Mouse pressed left at (401, 133)
Screenshot: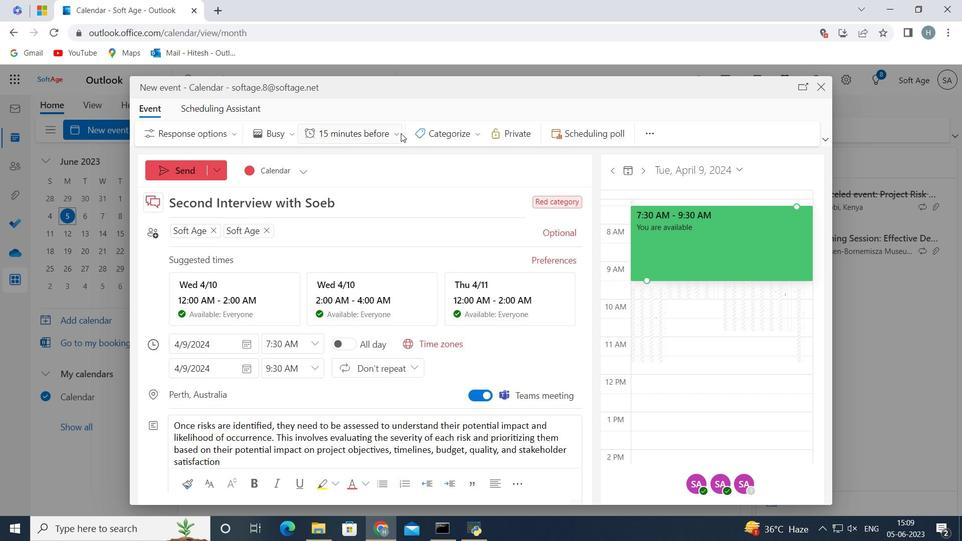 
Action: Mouse moved to (370, 201)
Screenshot: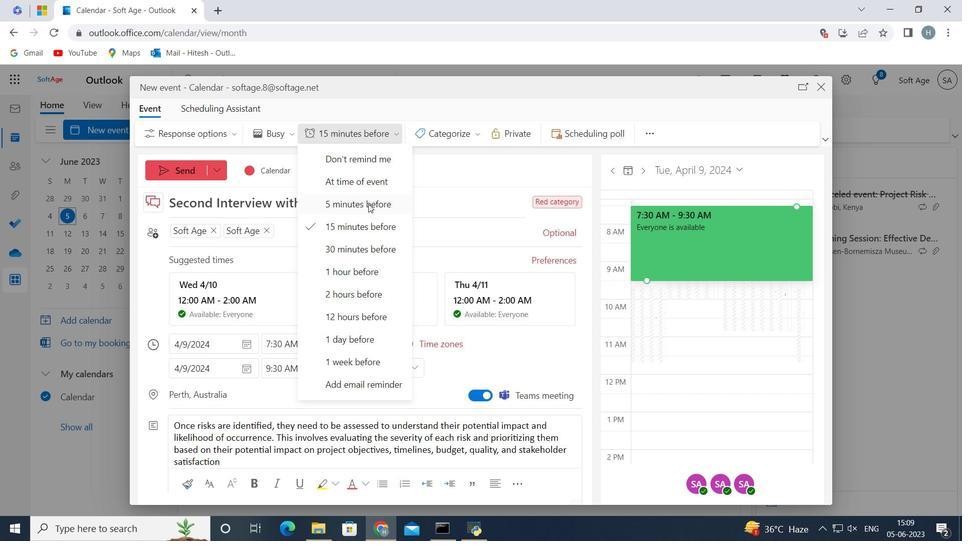 
Action: Mouse pressed left at (370, 201)
Screenshot: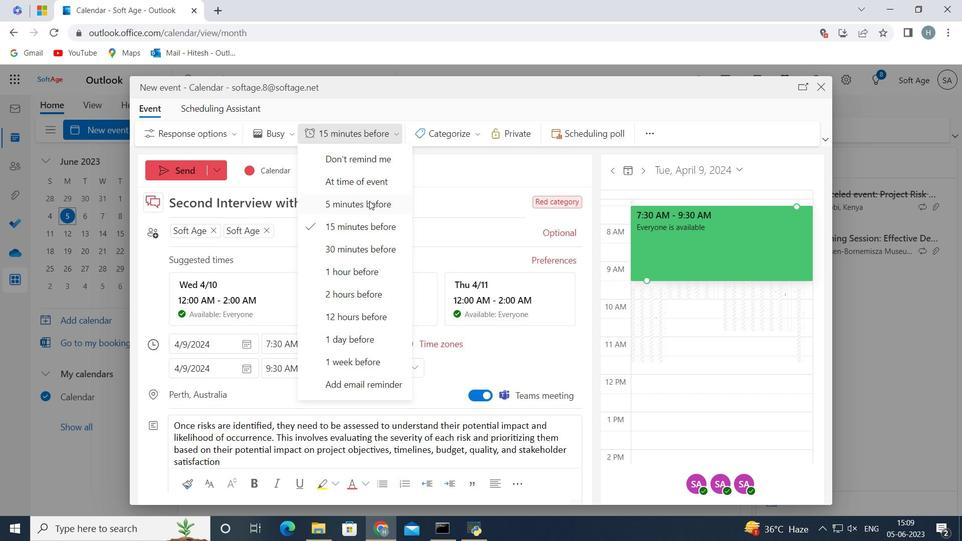 
Action: Mouse moved to (185, 173)
Screenshot: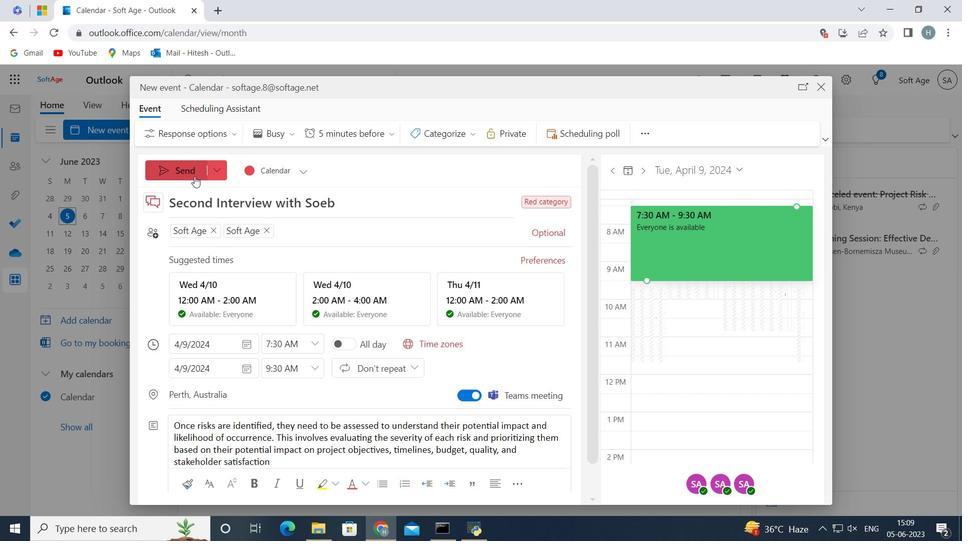 
Action: Mouse pressed left at (185, 173)
Screenshot: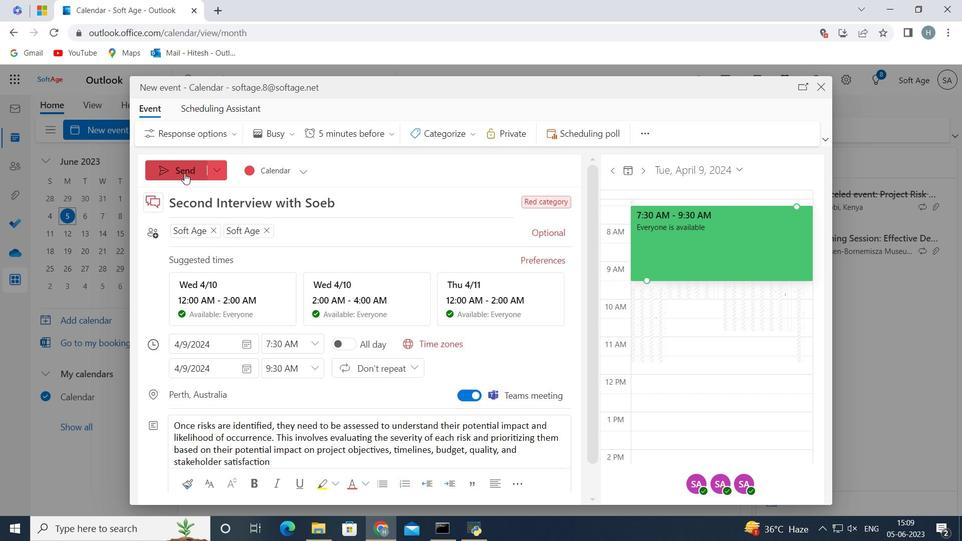 
Action: Mouse moved to (416, 172)
Screenshot: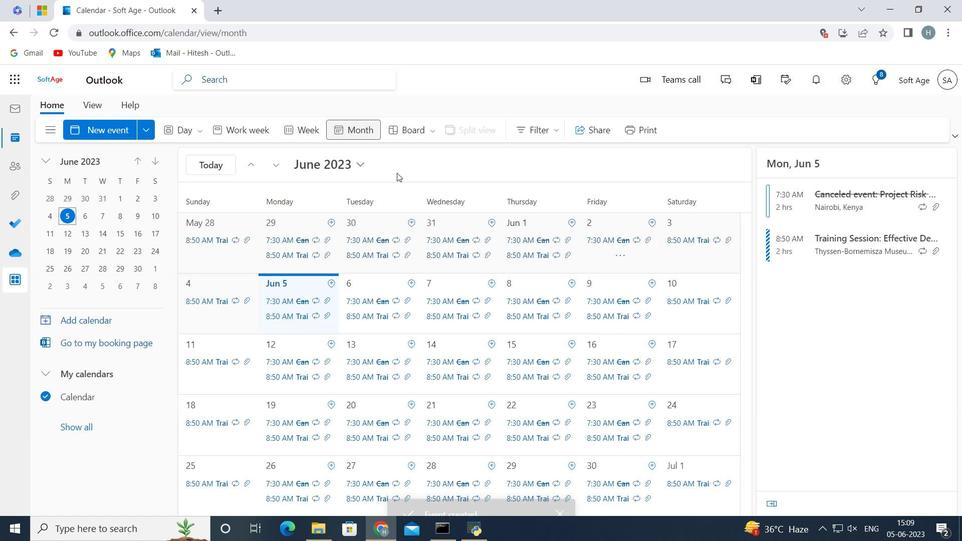 
